 Task: Set Duration of Sprint called Sprint0000000047 in Scrum Project Project0000000016 to 2 weeks in Jira. Set Duration of Sprint called Sprint0000000048 in Scrum Project Project0000000016 to 3 weeks in Jira. Create ChildIssue0000000141 as Child Issue of Issue Issue0000000071 in Backlog  in Scrum Project Project0000000015 in Jira. Create ChildIssue0000000142 as Child Issue of Issue Issue0000000071 in Backlog  in Scrum Project Project0000000015 in Jira. Create ChildIssue0000000143 as Child Issue of Issue Issue0000000072 in Backlog  in Scrum Project Project0000000015 in Jira
Action: Mouse moved to (385, 409)
Screenshot: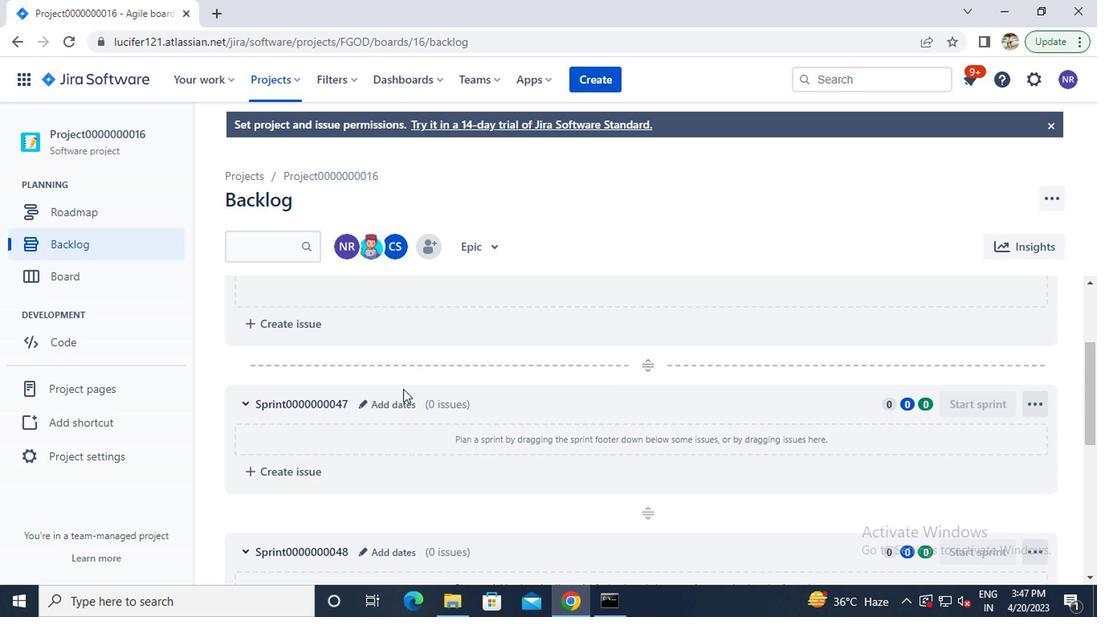 
Action: Mouse pressed left at (385, 409)
Screenshot: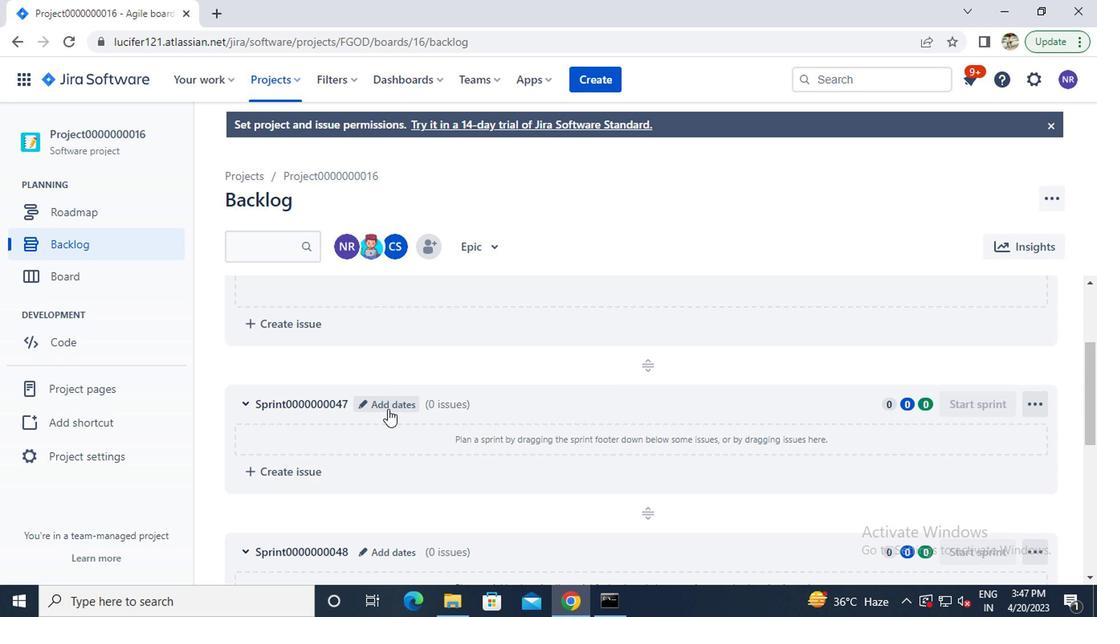 
Action: Mouse moved to (373, 262)
Screenshot: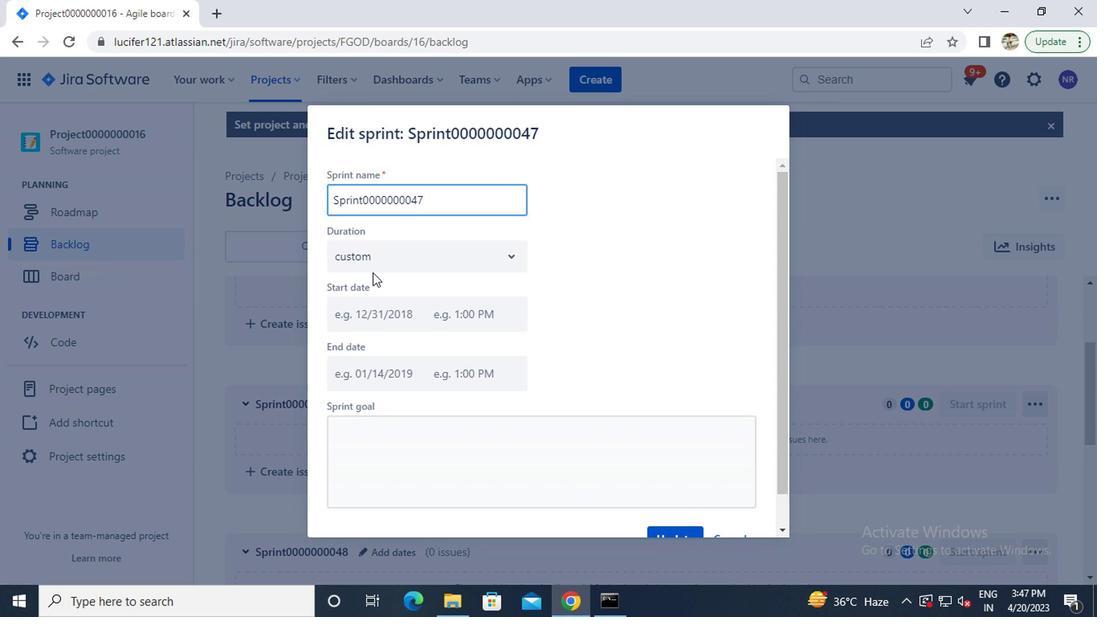 
Action: Mouse pressed left at (373, 262)
Screenshot: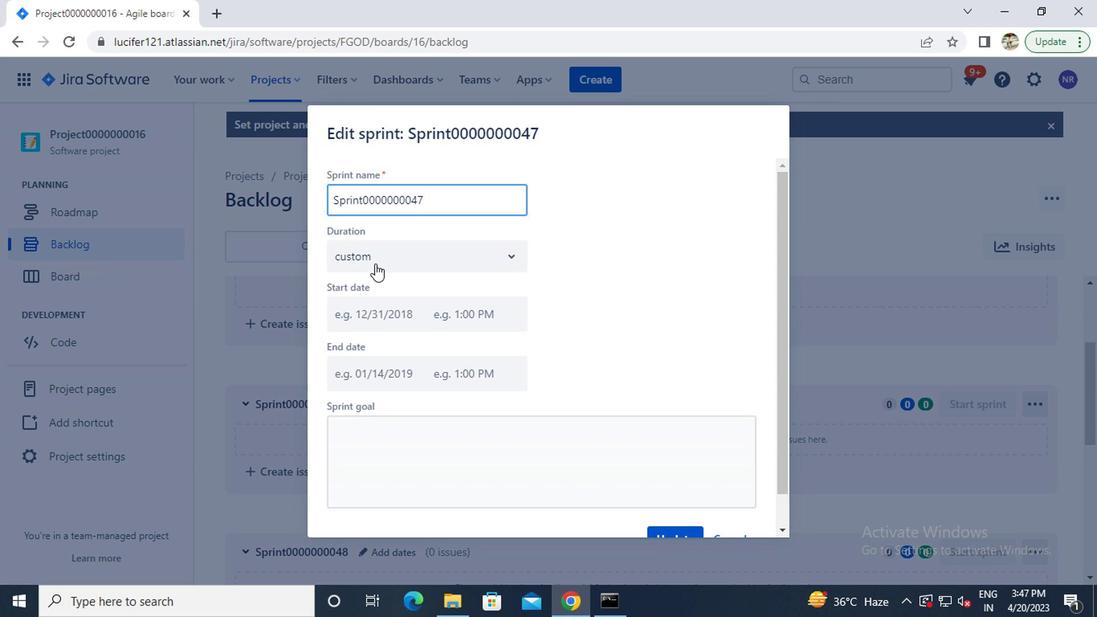 
Action: Mouse moved to (372, 318)
Screenshot: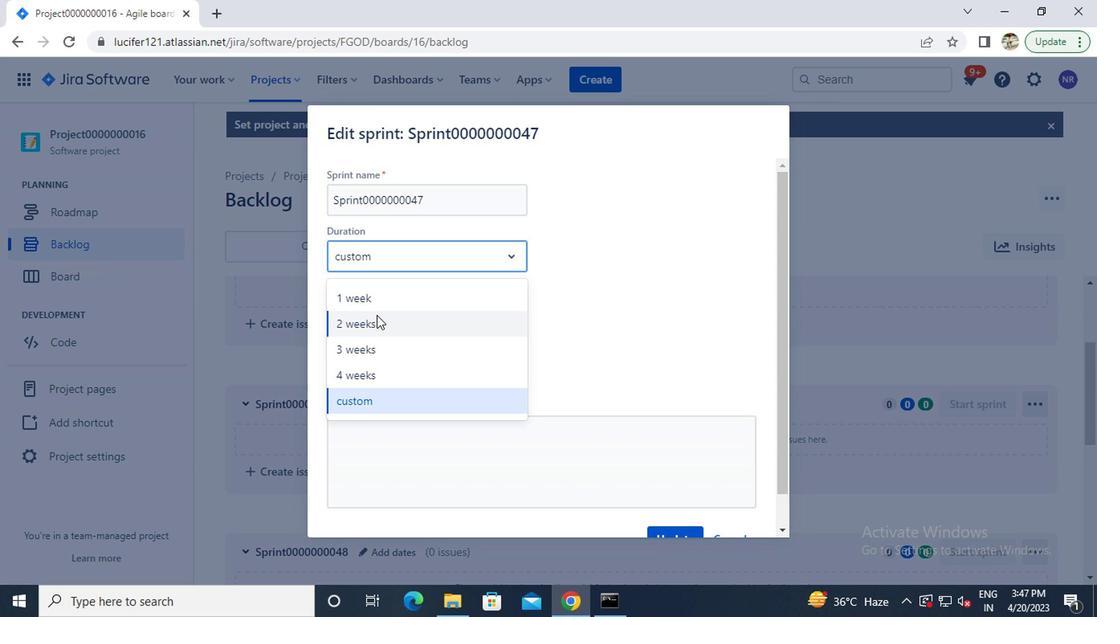 
Action: Mouse pressed left at (372, 318)
Screenshot: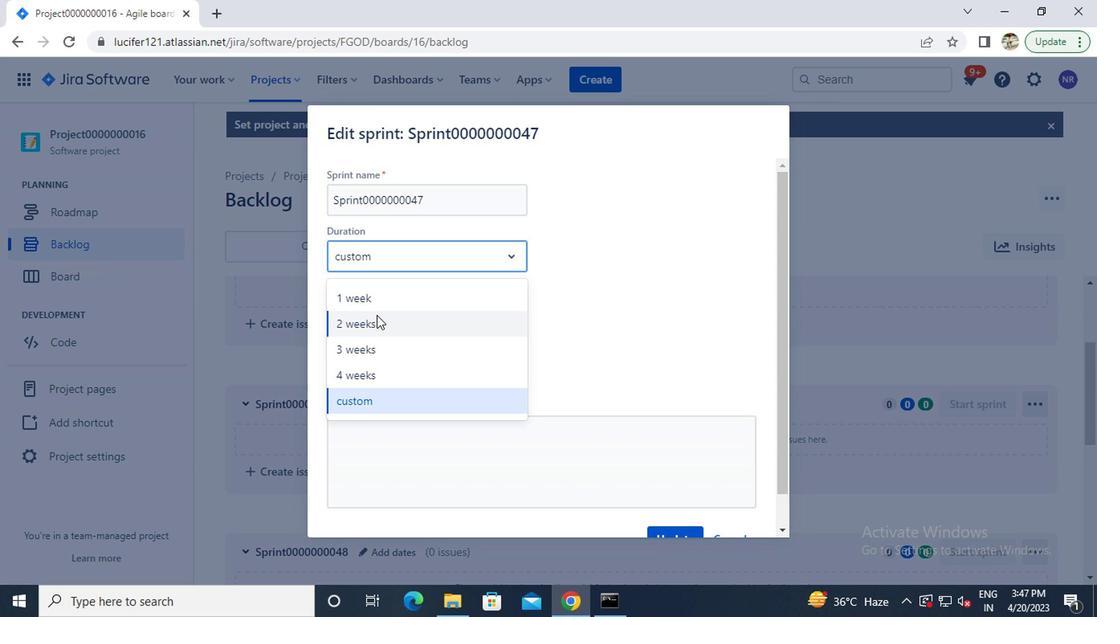 
Action: Mouse moved to (616, 388)
Screenshot: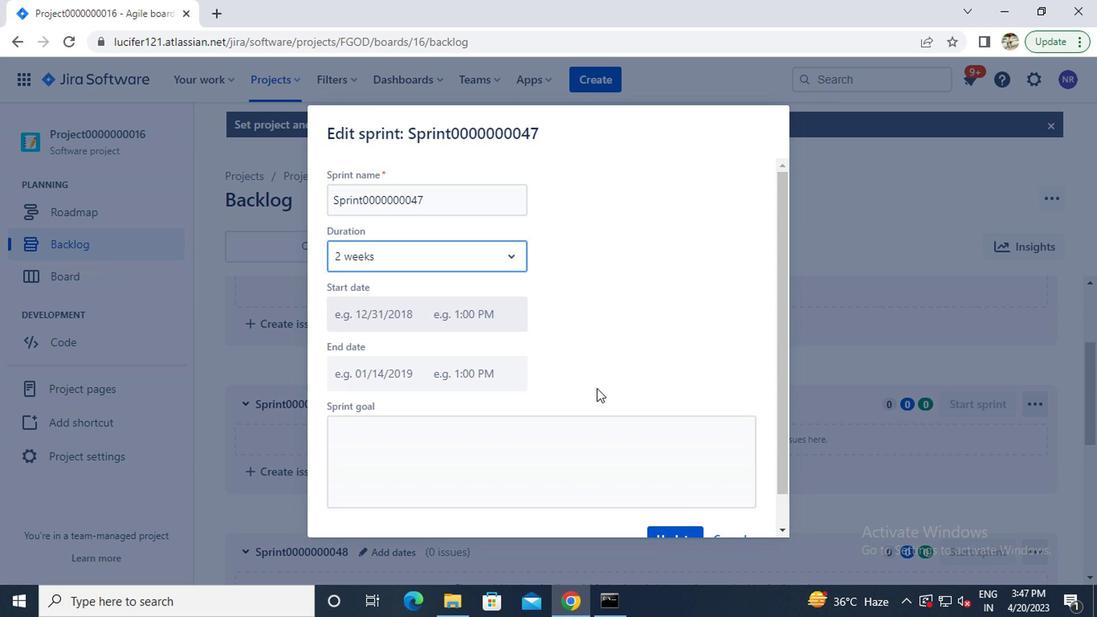 
Action: Mouse scrolled (616, 388) with delta (0, 0)
Screenshot: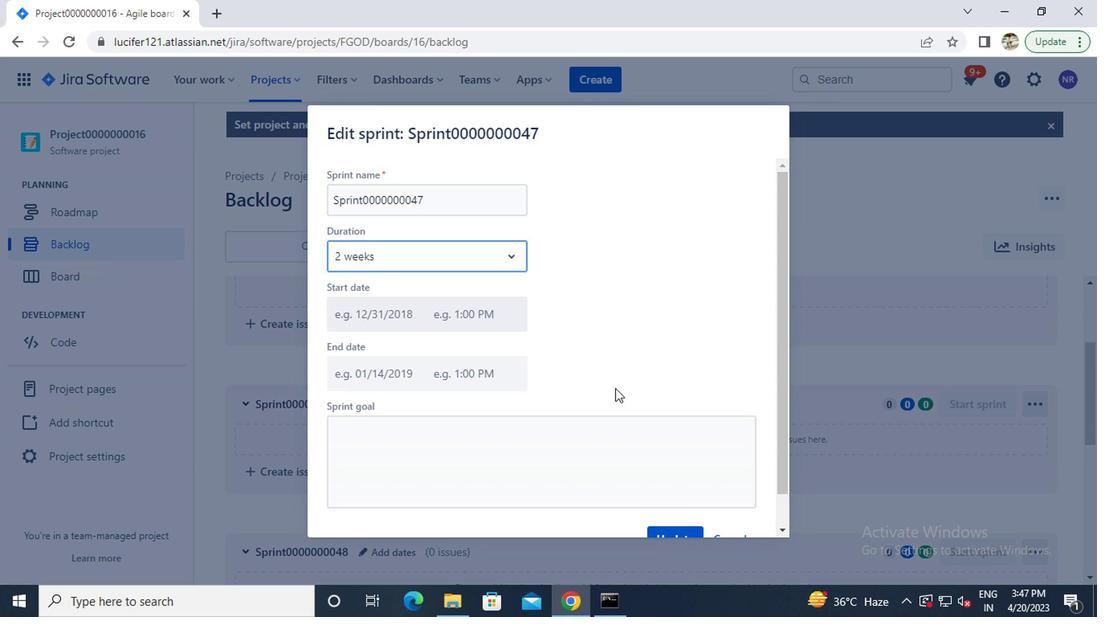 
Action: Mouse moved to (617, 388)
Screenshot: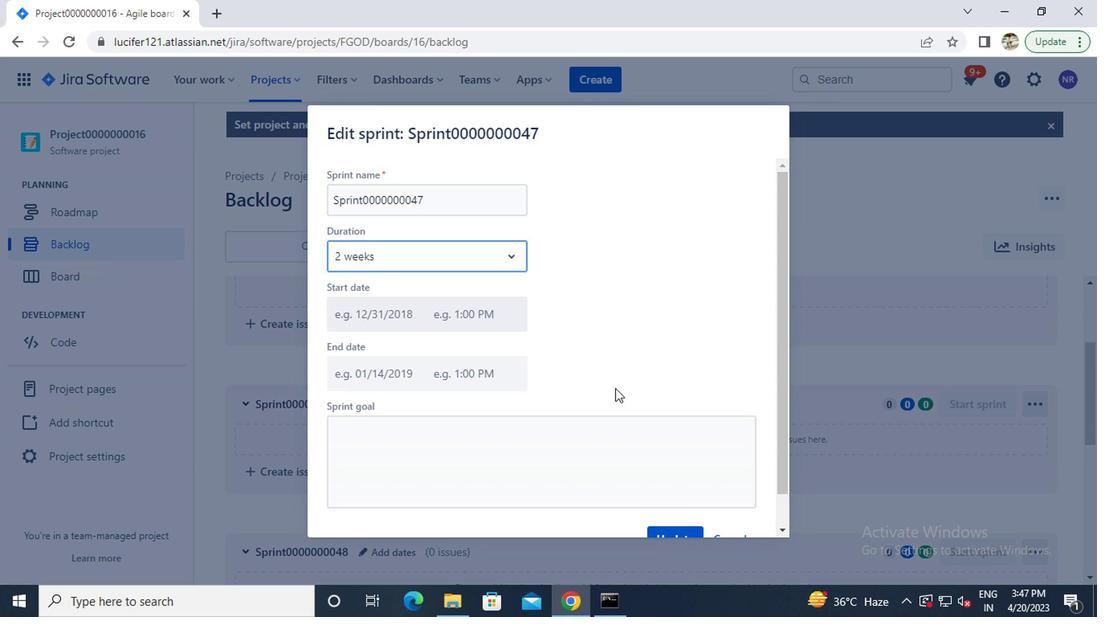 
Action: Mouse scrolled (617, 388) with delta (0, 0)
Screenshot: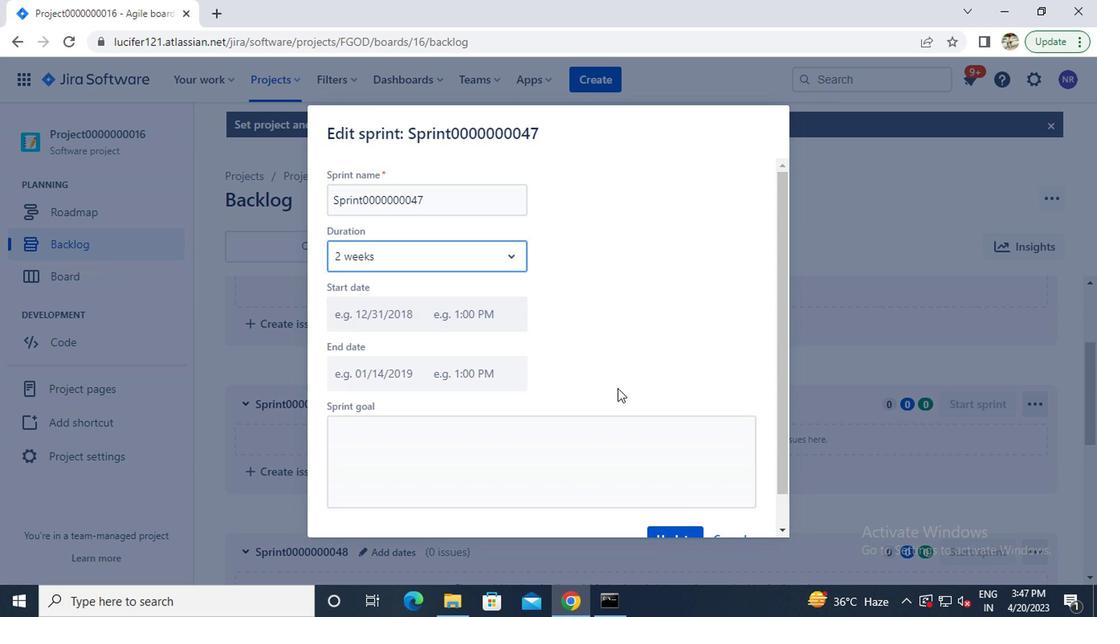 
Action: Mouse moved to (660, 502)
Screenshot: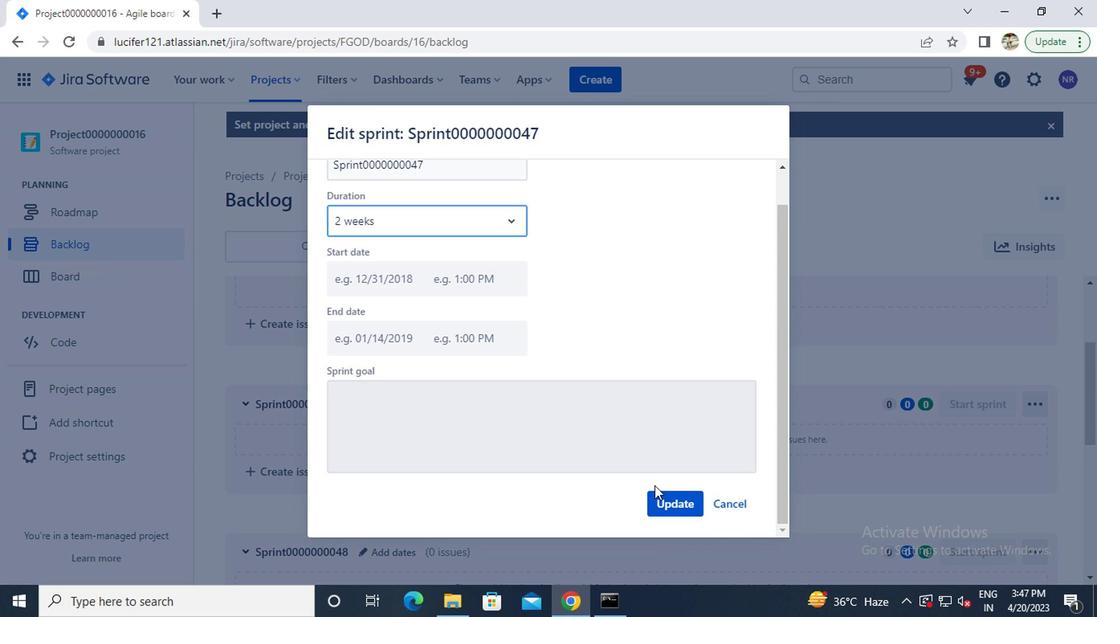 
Action: Mouse pressed left at (660, 502)
Screenshot: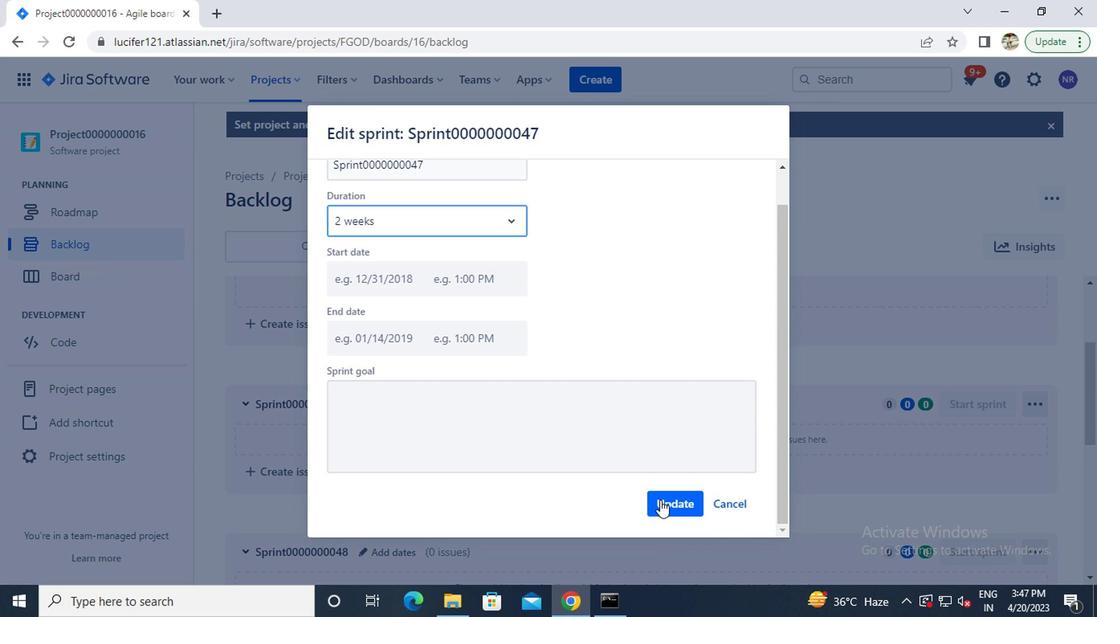 
Action: Mouse moved to (588, 485)
Screenshot: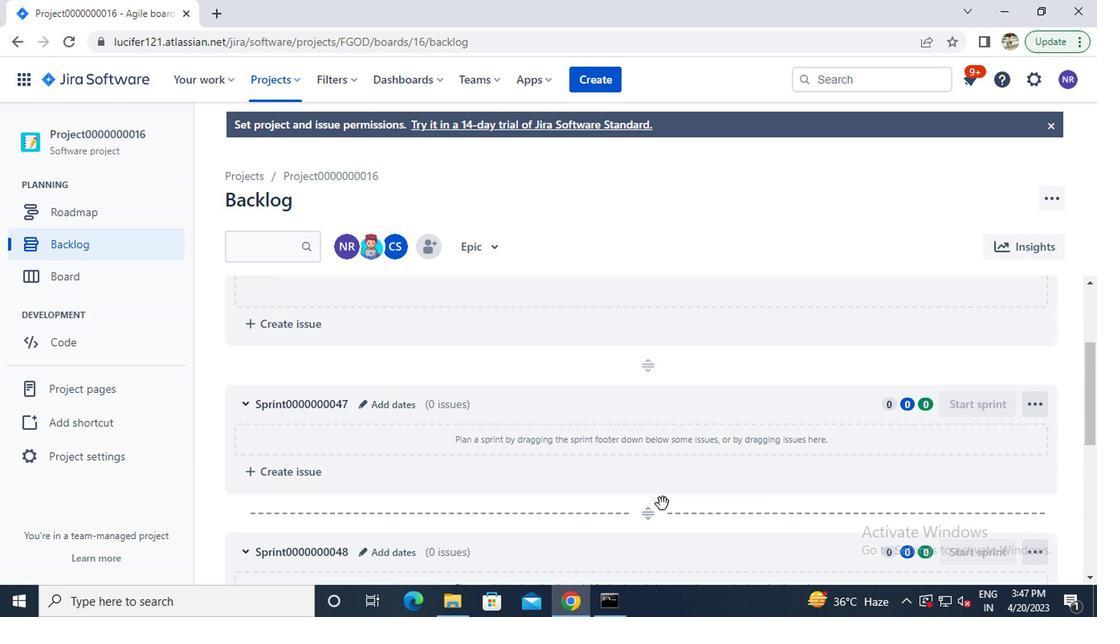 
Action: Mouse scrolled (588, 485) with delta (0, 0)
Screenshot: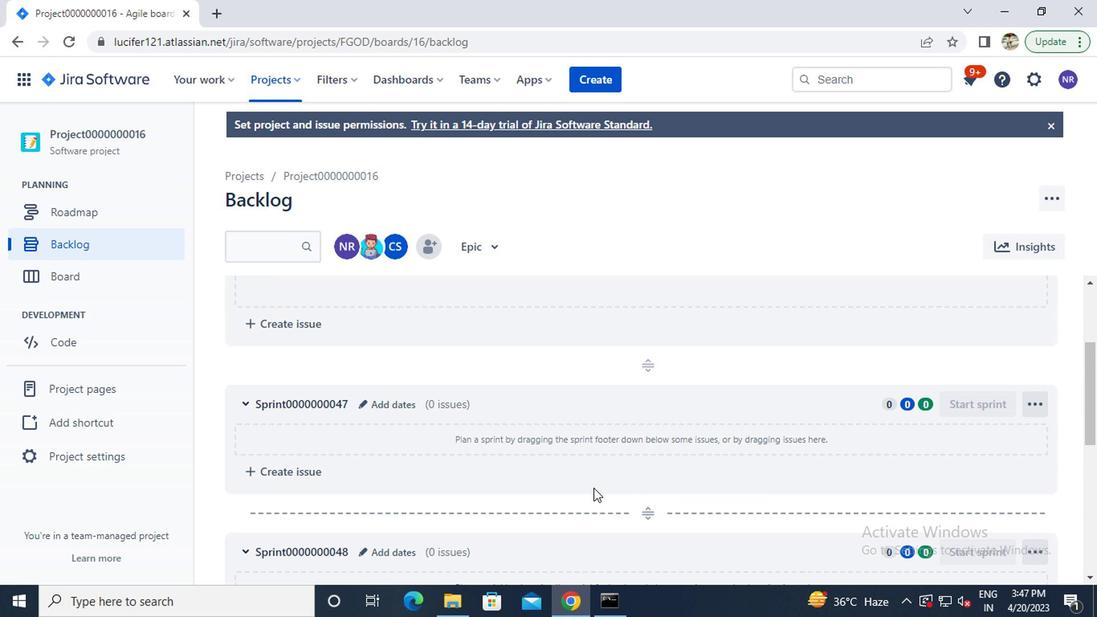 
Action: Mouse scrolled (588, 485) with delta (0, 0)
Screenshot: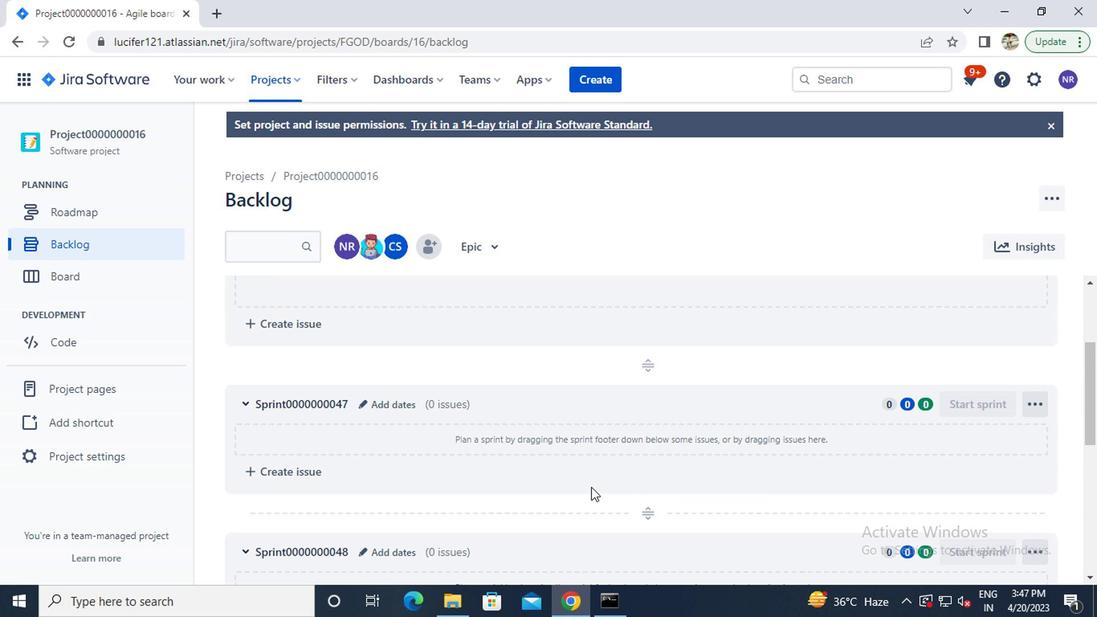 
Action: Mouse moved to (382, 394)
Screenshot: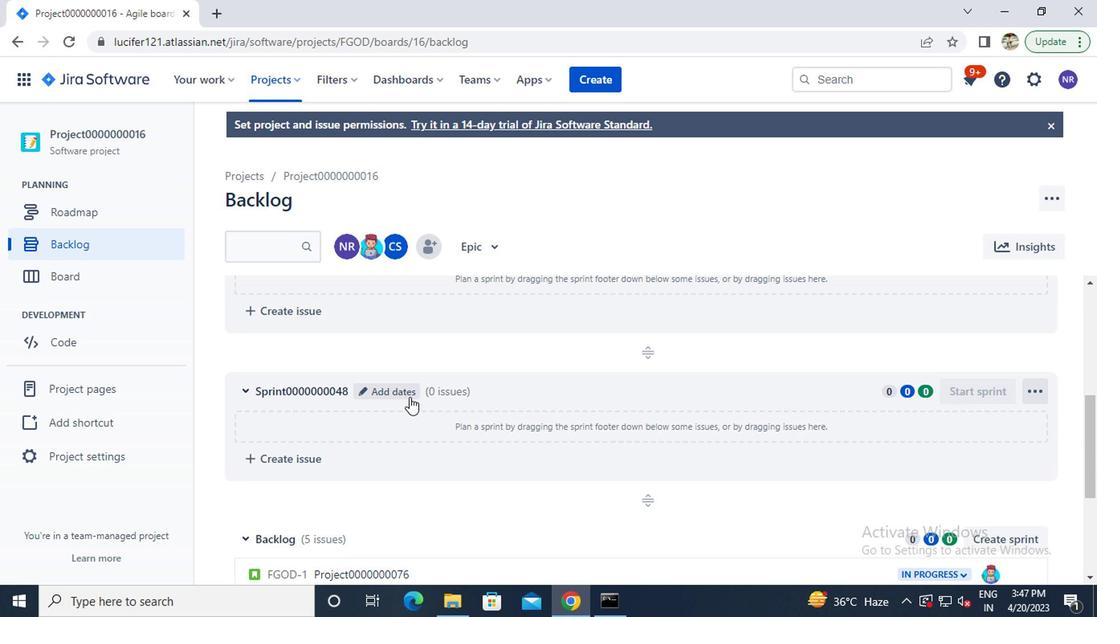 
Action: Mouse pressed left at (382, 394)
Screenshot: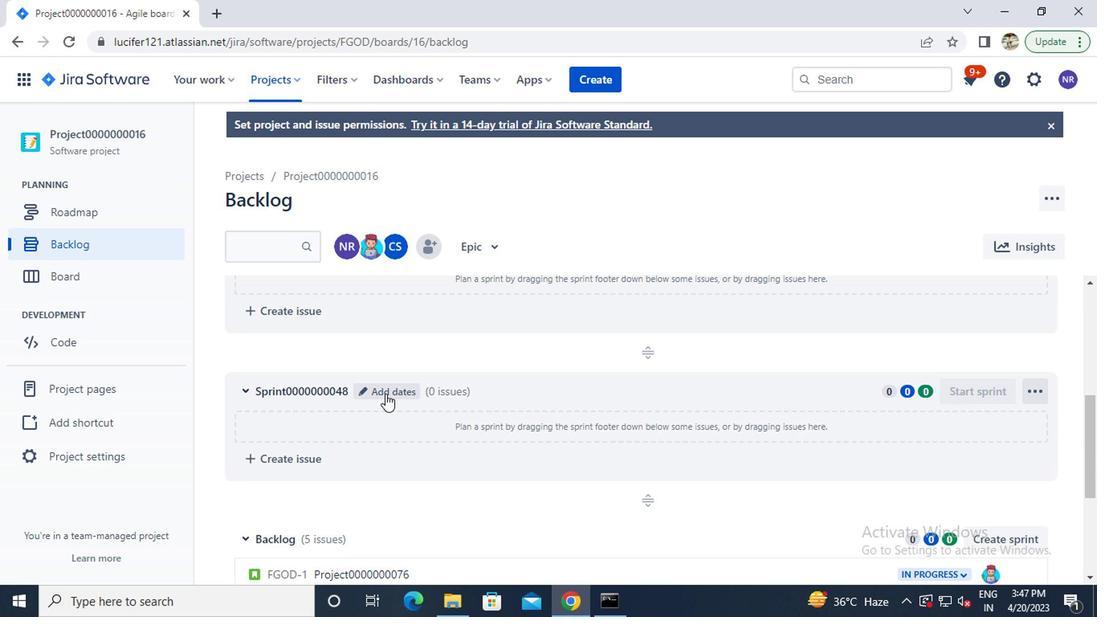 
Action: Mouse moved to (391, 256)
Screenshot: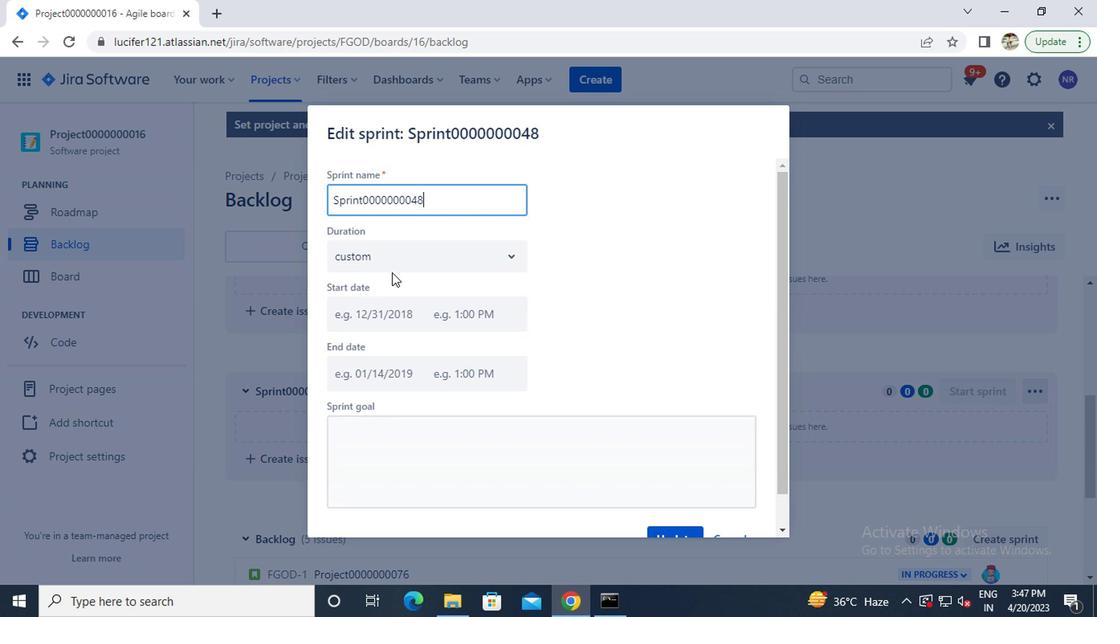 
Action: Mouse pressed left at (391, 256)
Screenshot: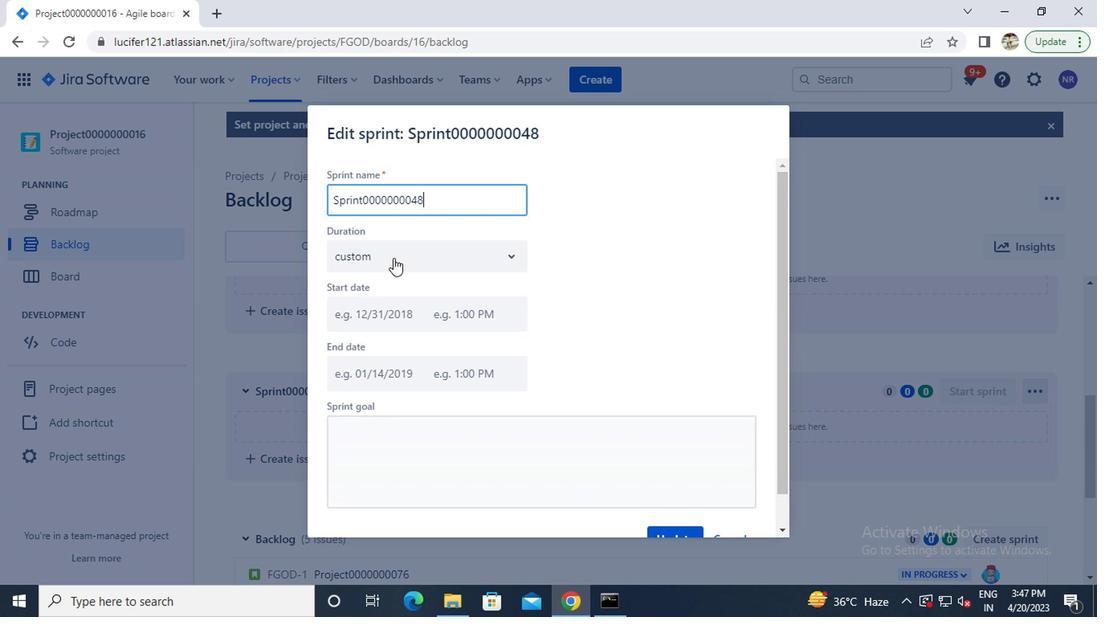 
Action: Mouse moved to (365, 350)
Screenshot: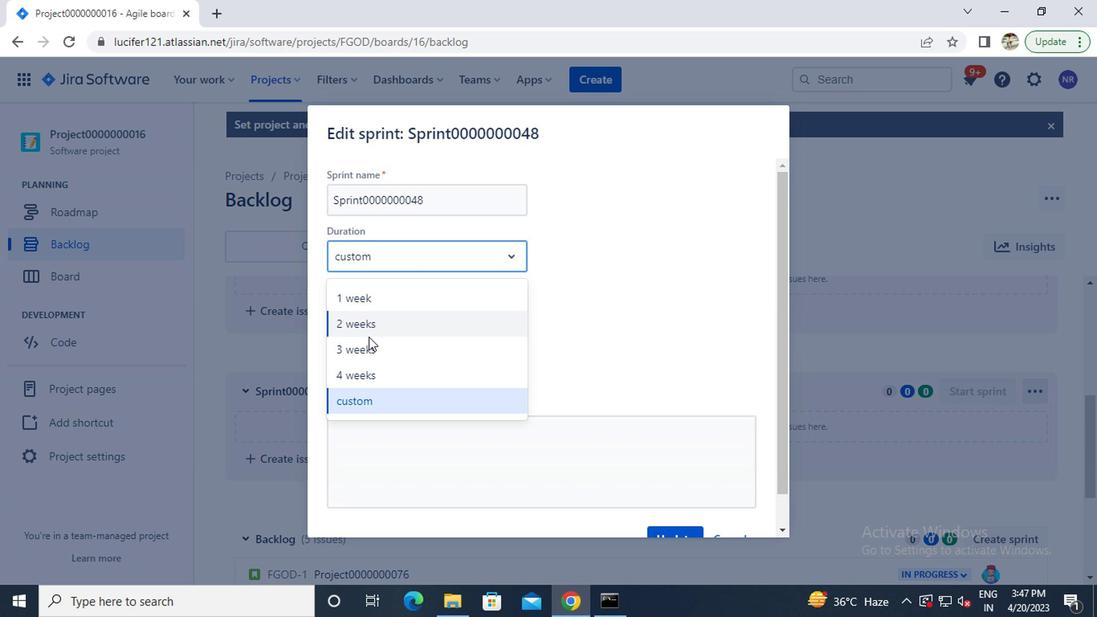 
Action: Mouse pressed left at (365, 350)
Screenshot: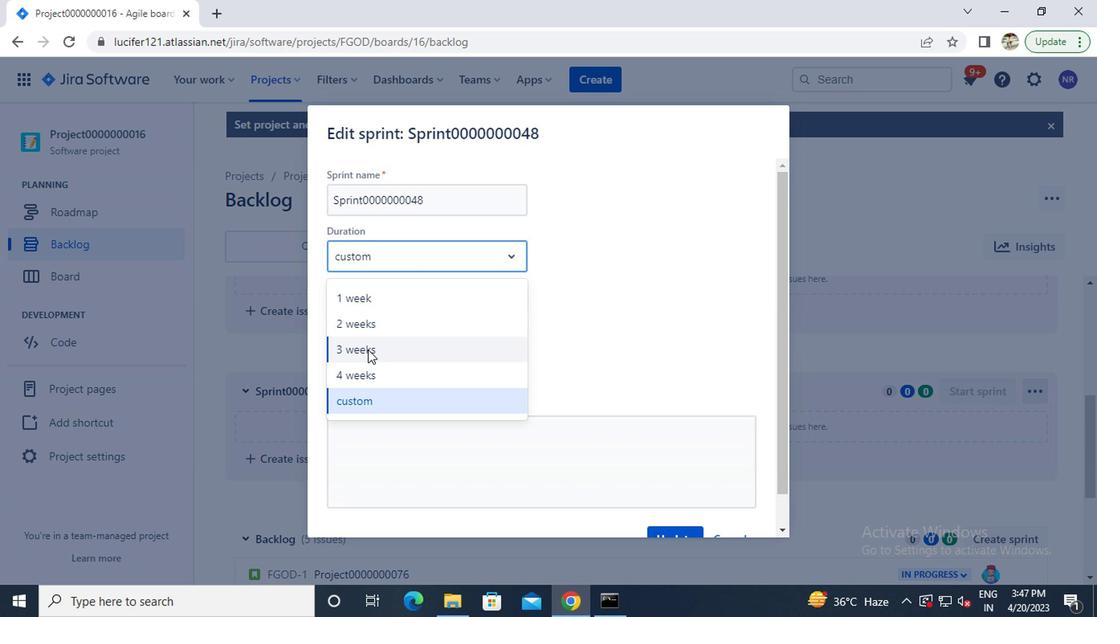 
Action: Mouse moved to (725, 377)
Screenshot: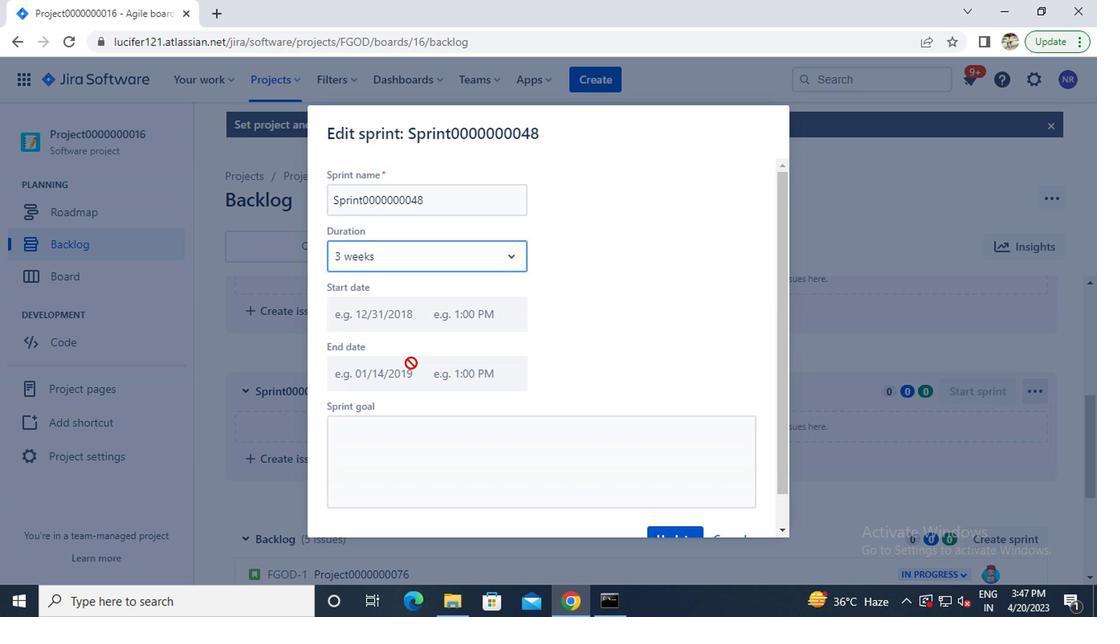 
Action: Mouse scrolled (725, 376) with delta (0, -1)
Screenshot: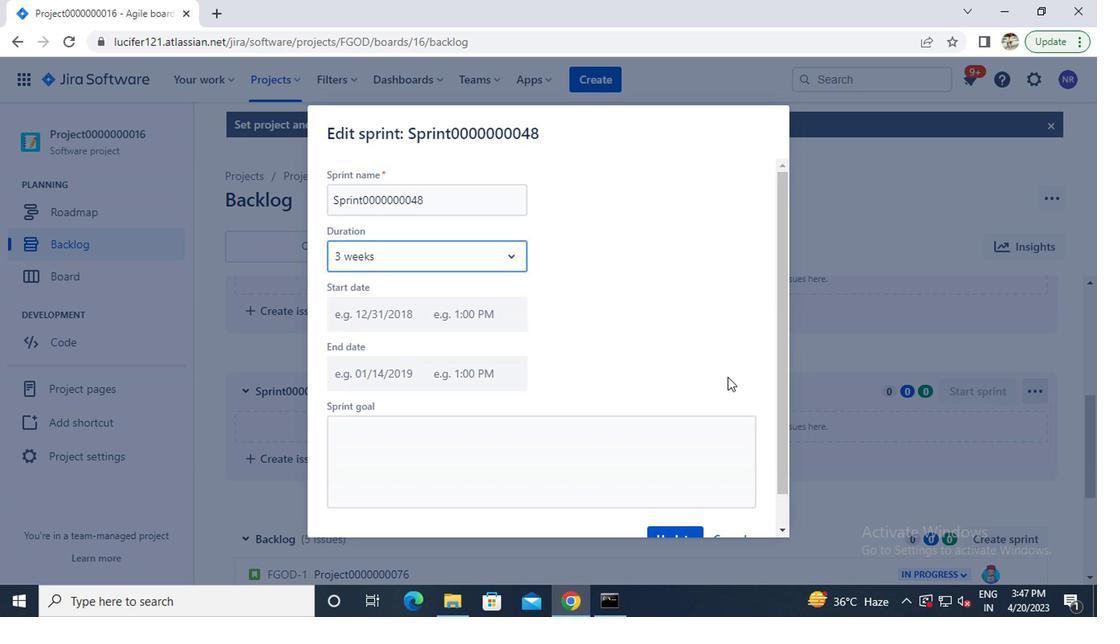 
Action: Mouse scrolled (725, 376) with delta (0, -1)
Screenshot: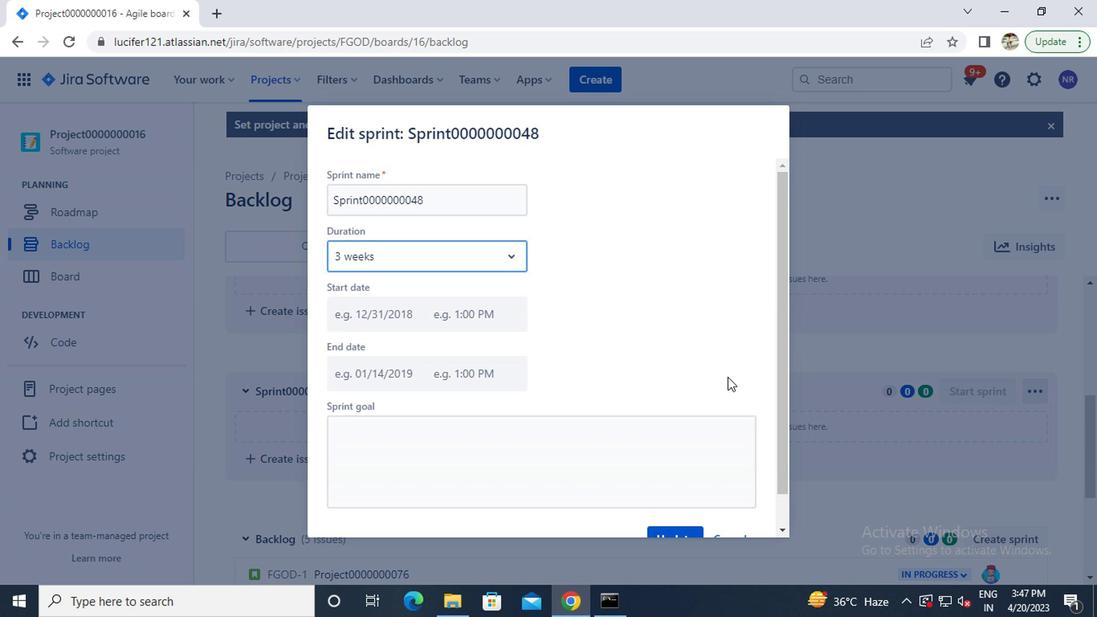 
Action: Mouse moved to (683, 496)
Screenshot: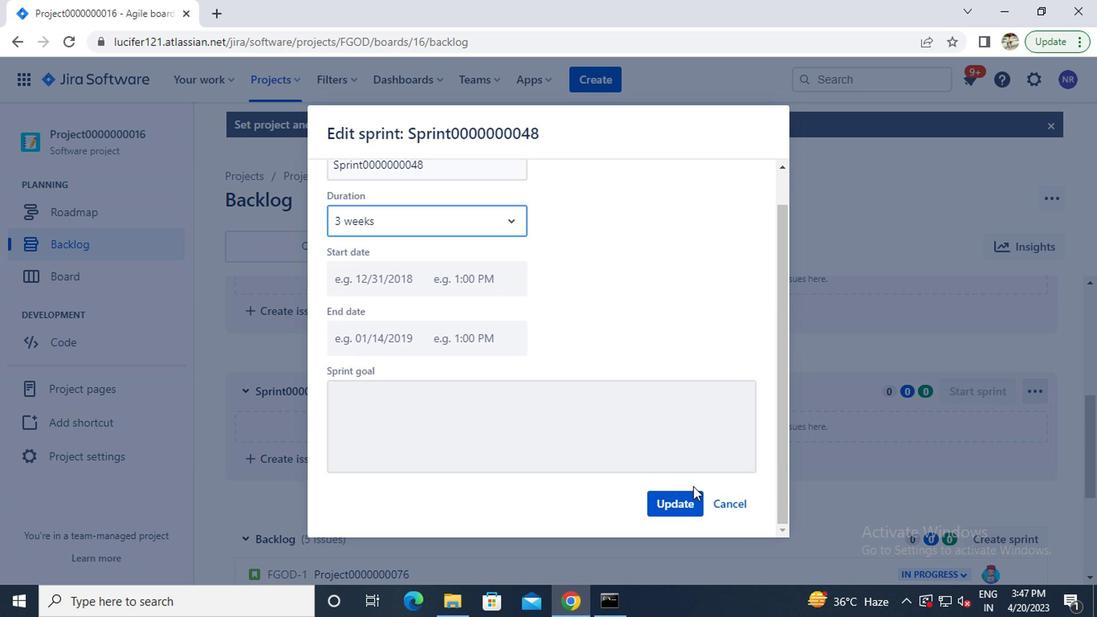 
Action: Mouse pressed left at (683, 496)
Screenshot: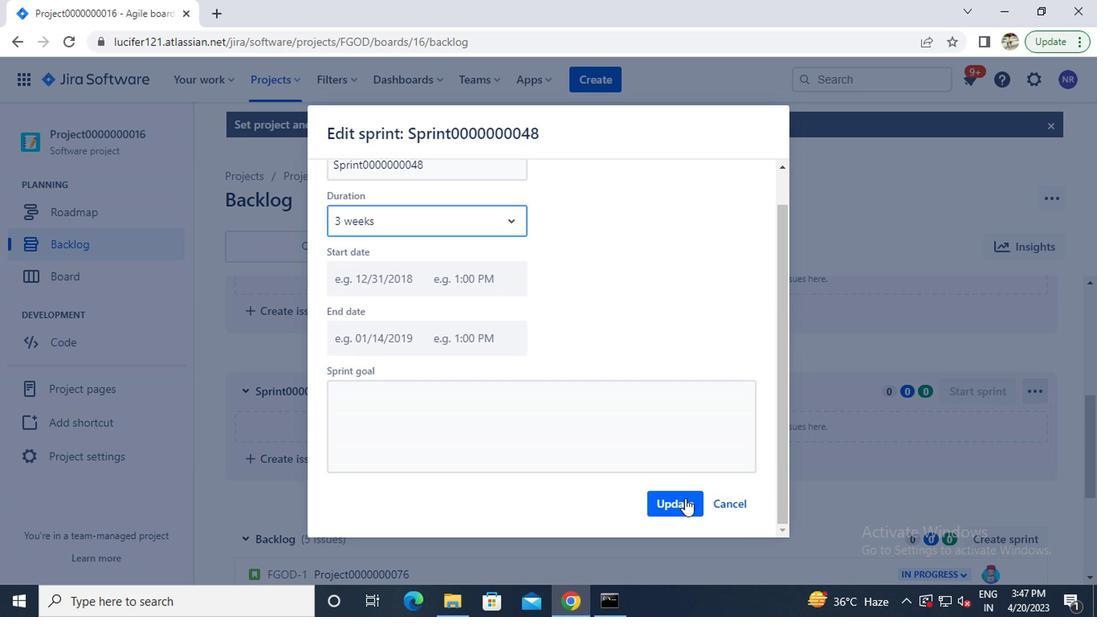 
Action: Mouse moved to (270, 77)
Screenshot: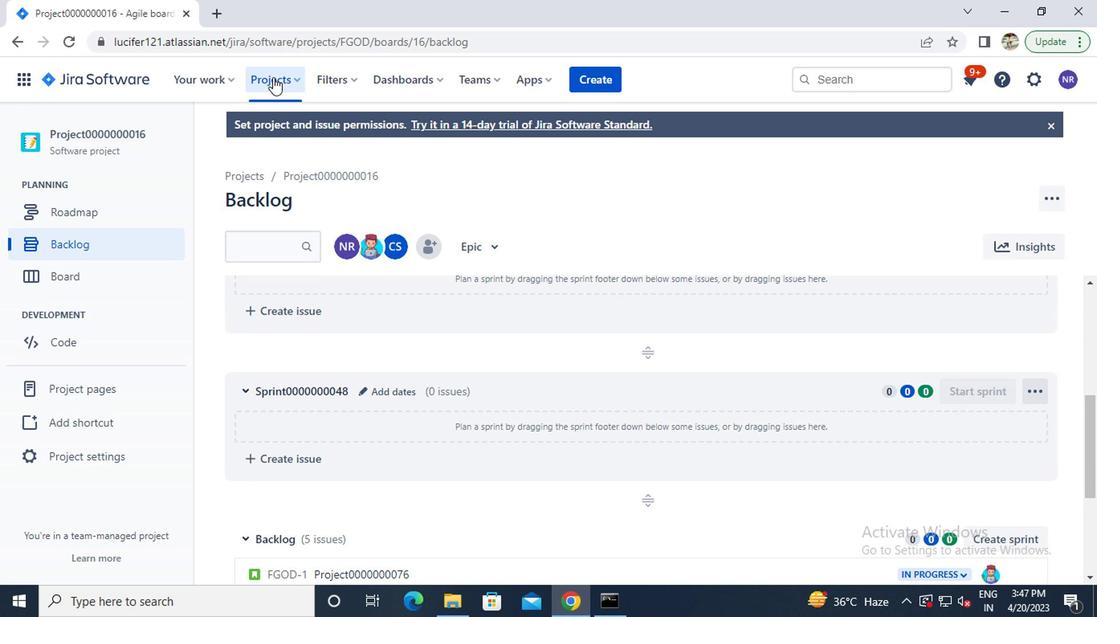 
Action: Mouse pressed left at (270, 77)
Screenshot: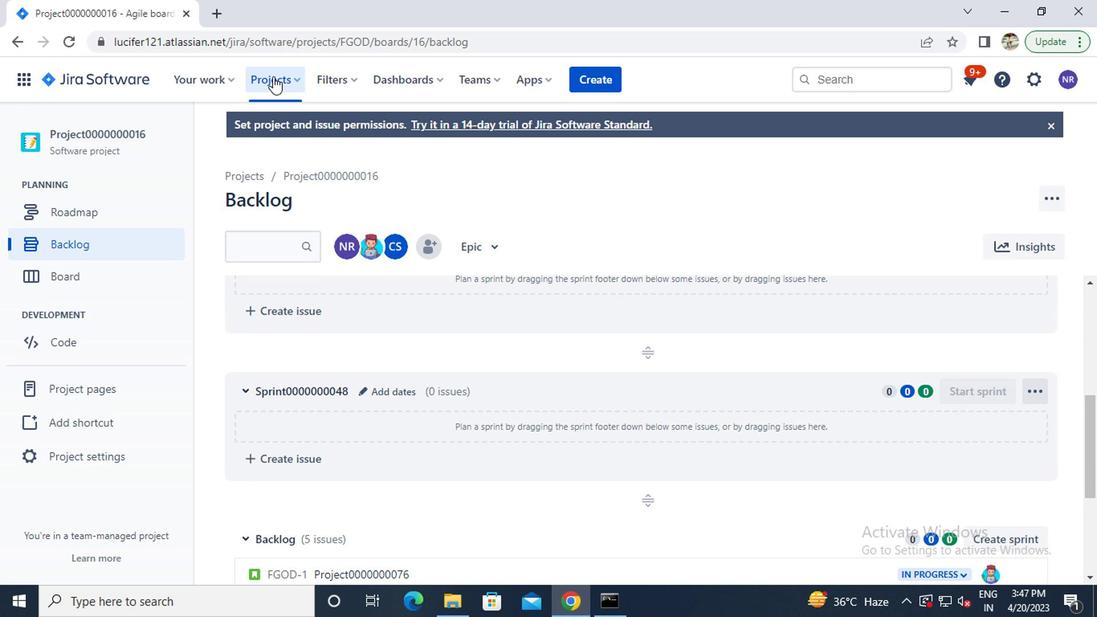 
Action: Mouse moved to (316, 204)
Screenshot: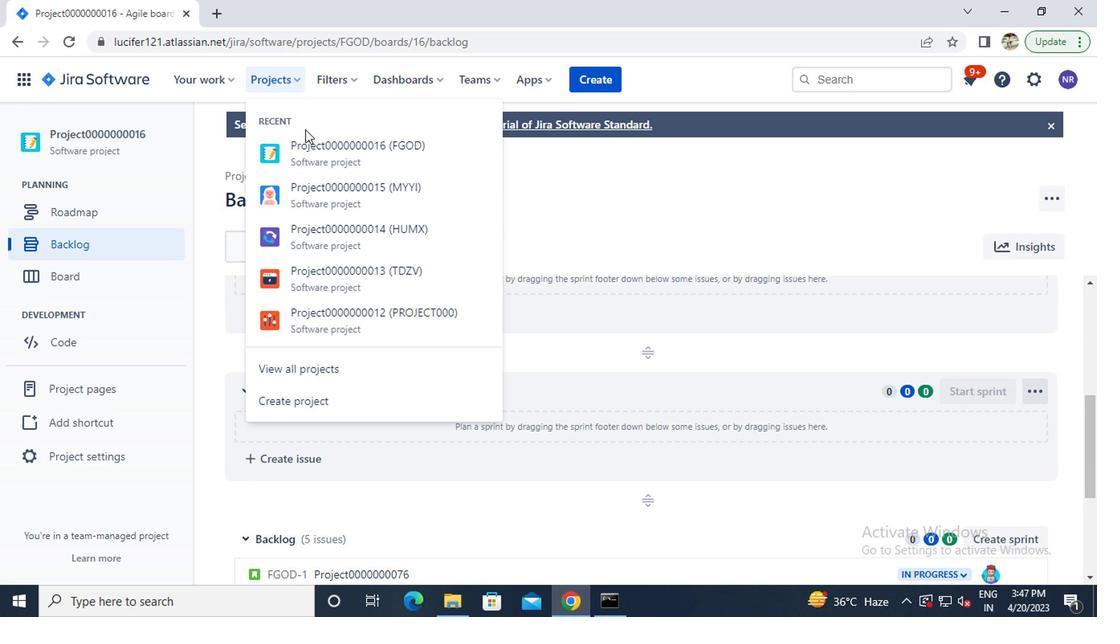 
Action: Mouse pressed left at (316, 204)
Screenshot: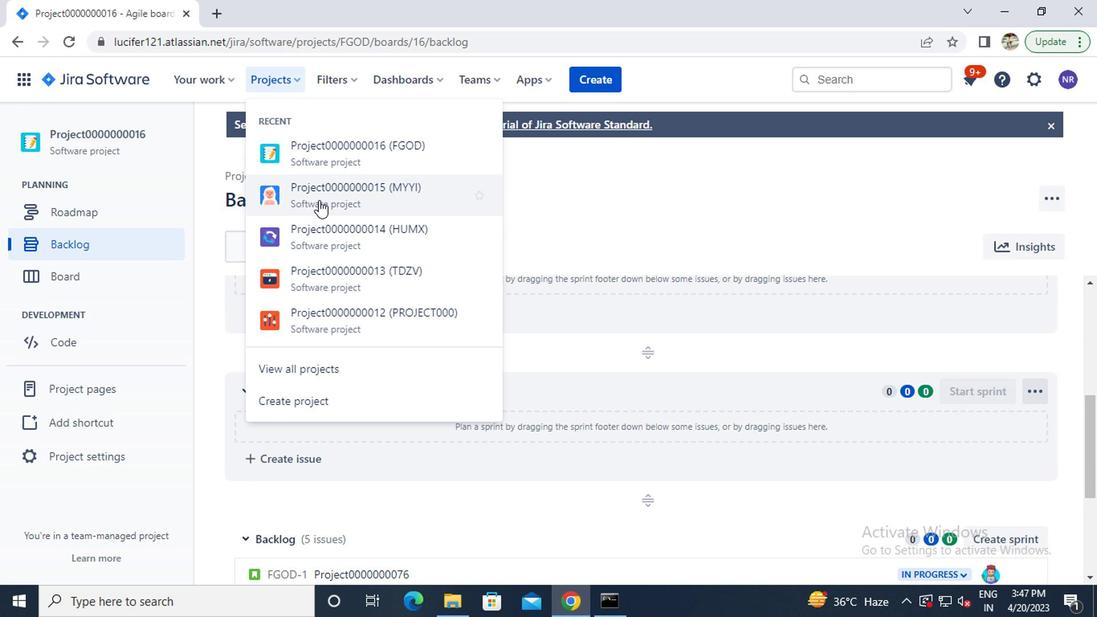 
Action: Mouse moved to (42, 243)
Screenshot: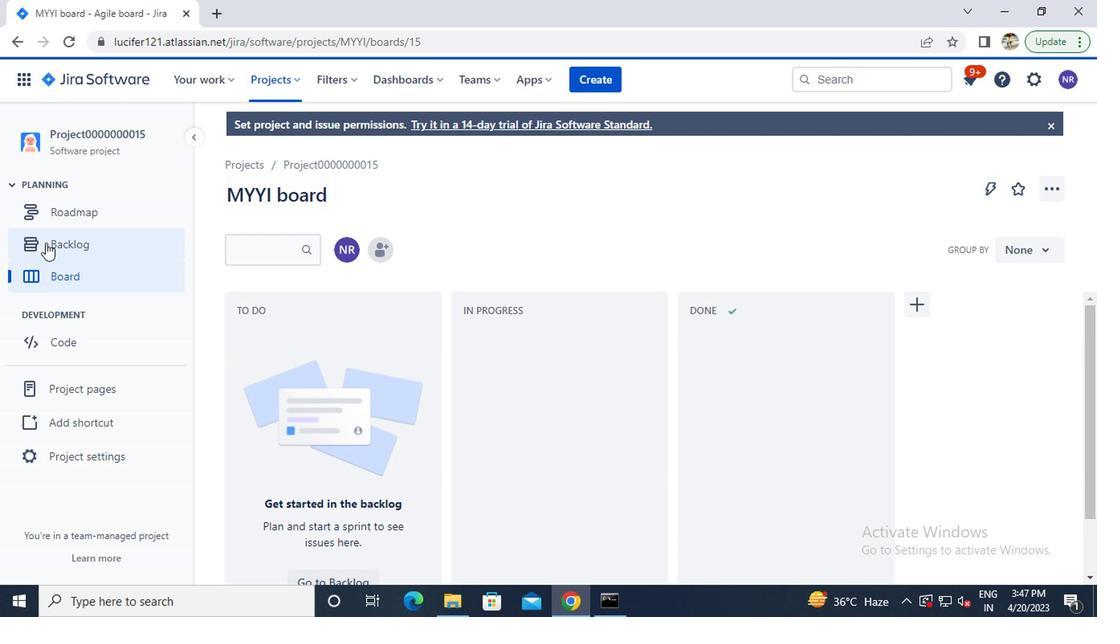 
Action: Mouse pressed left at (42, 243)
Screenshot: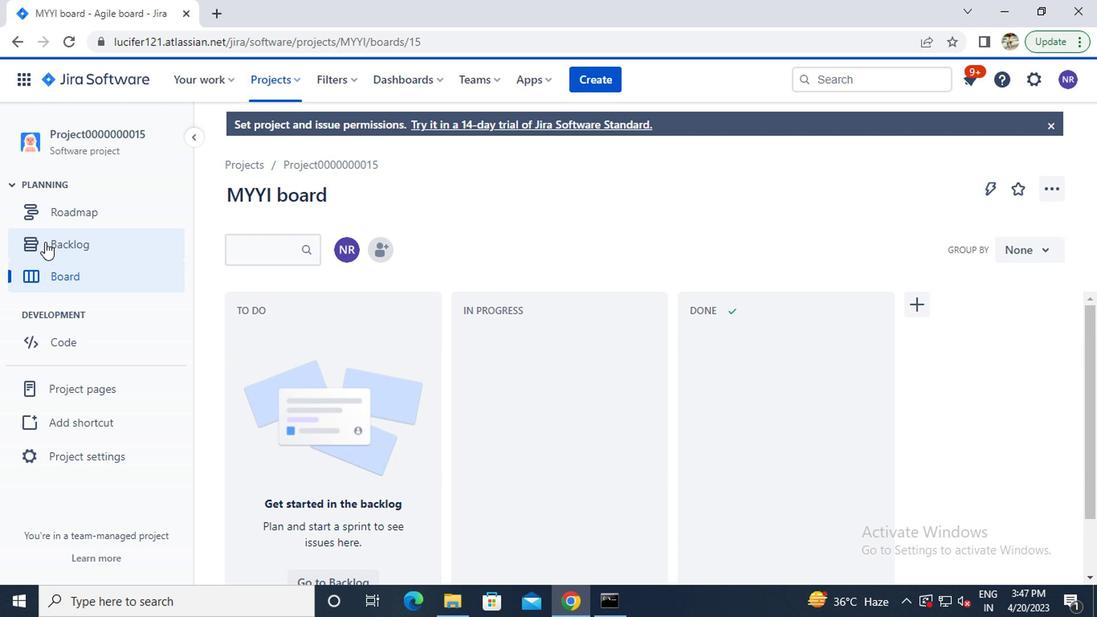 
Action: Mouse moved to (346, 333)
Screenshot: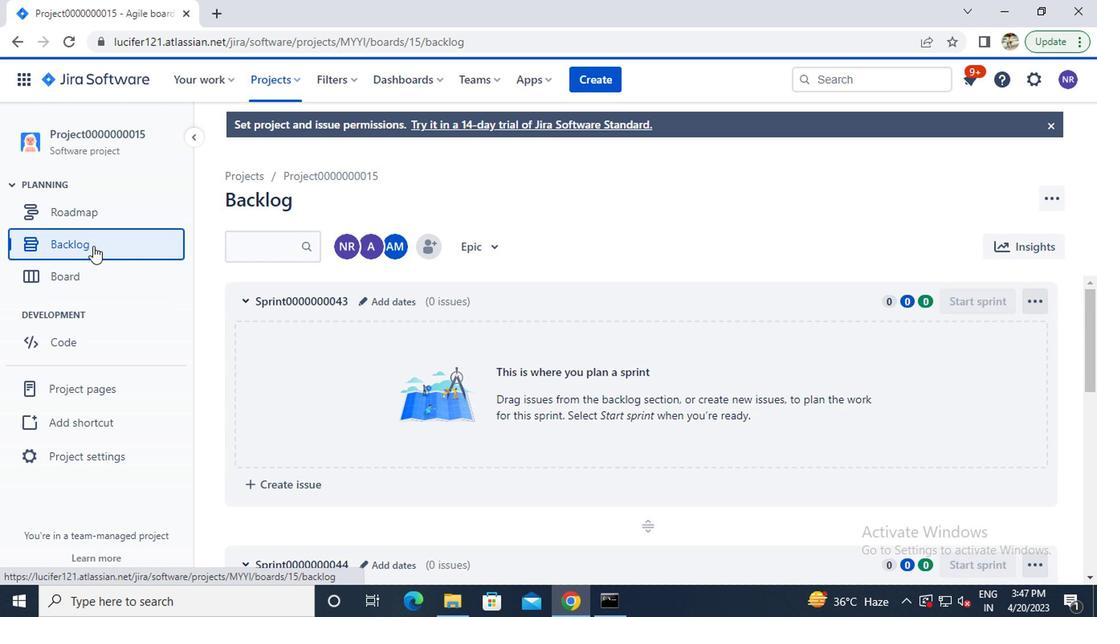 
Action: Mouse scrolled (346, 332) with delta (0, 0)
Screenshot: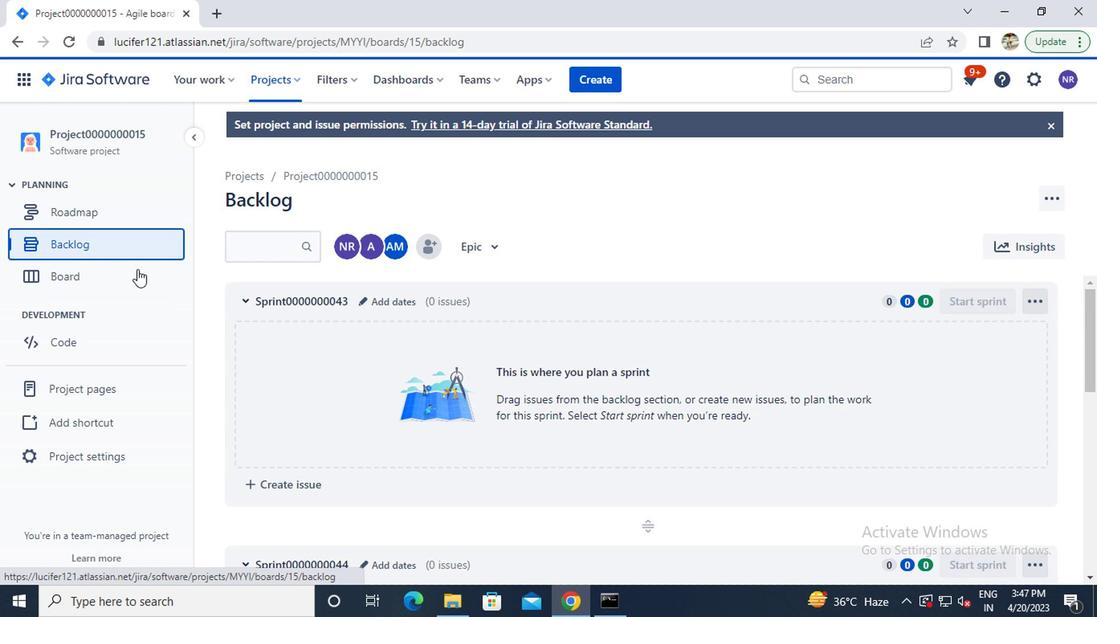 
Action: Mouse scrolled (346, 332) with delta (0, 0)
Screenshot: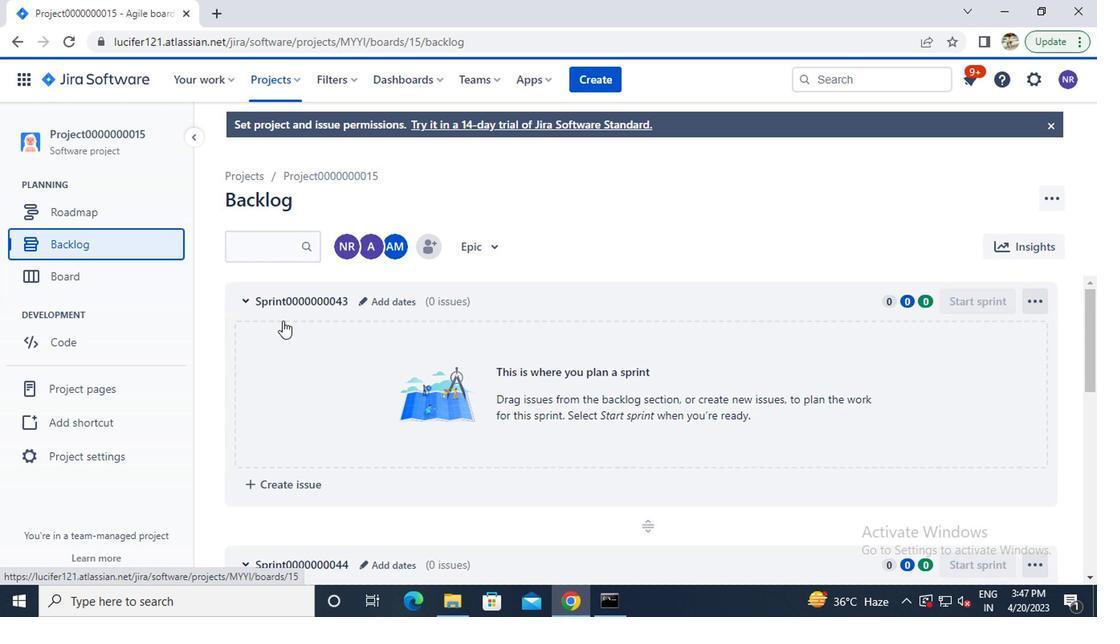 
Action: Mouse moved to (348, 333)
Screenshot: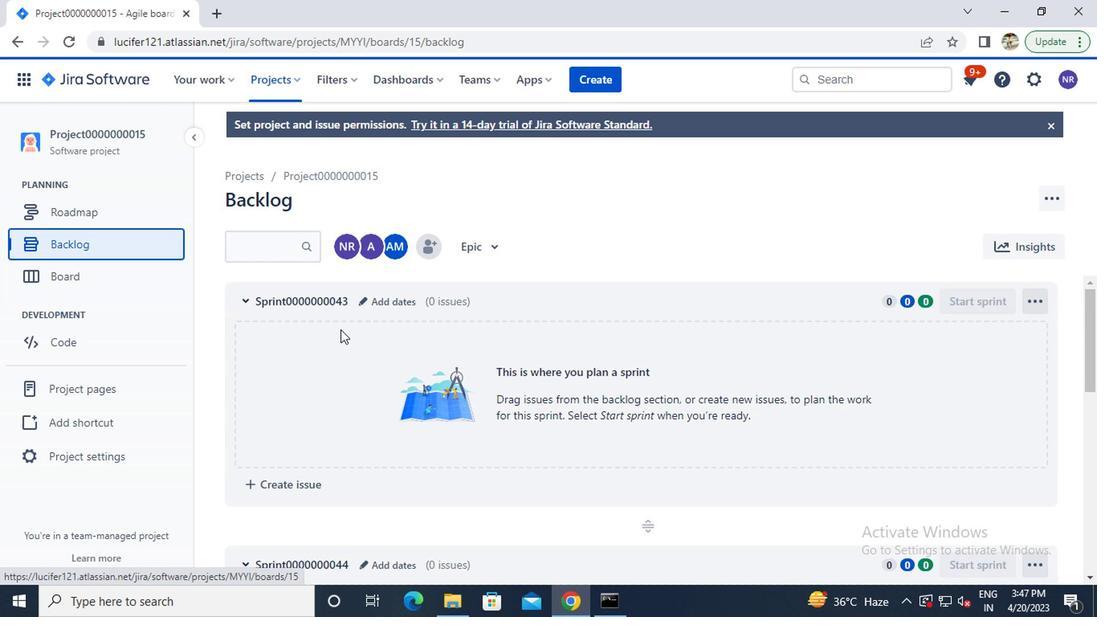 
Action: Mouse scrolled (348, 332) with delta (0, 0)
Screenshot: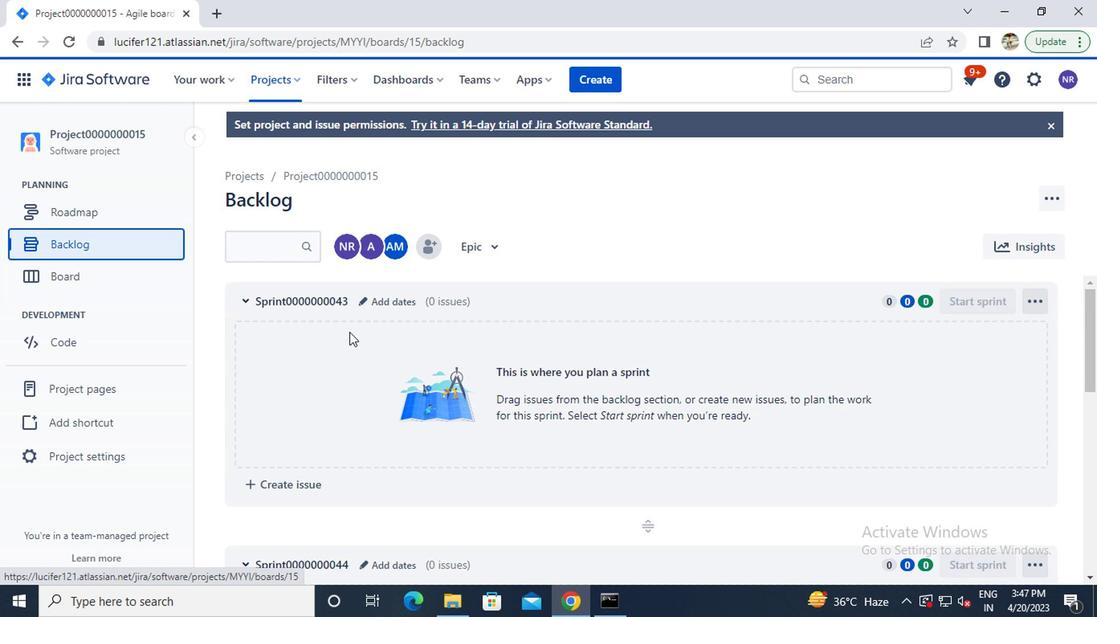 
Action: Mouse scrolled (348, 332) with delta (0, 0)
Screenshot: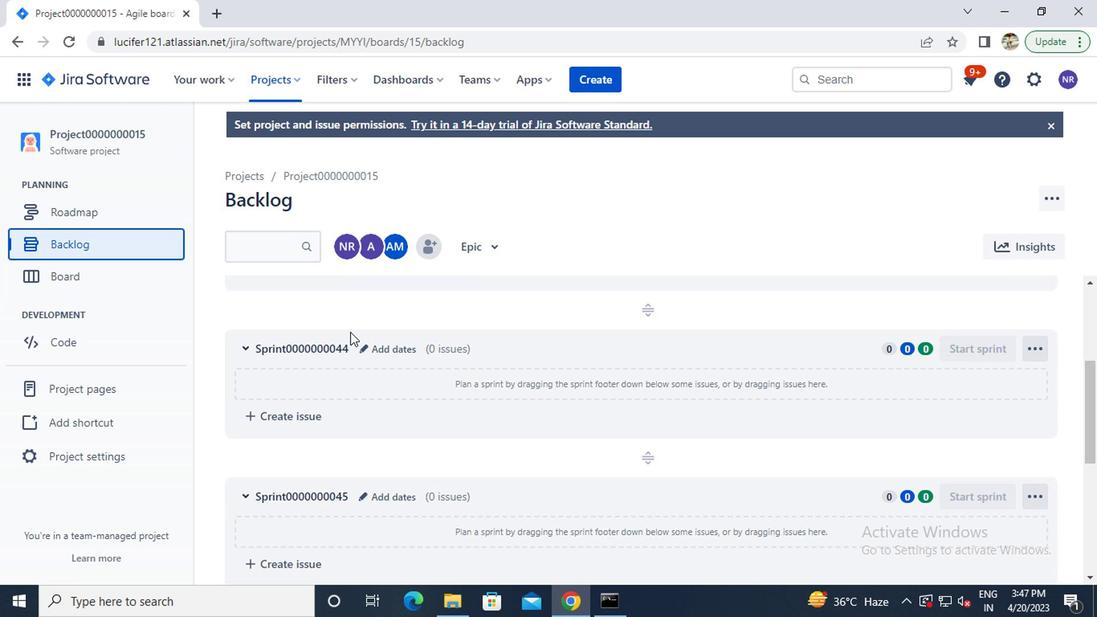 
Action: Mouse scrolled (348, 332) with delta (0, 0)
Screenshot: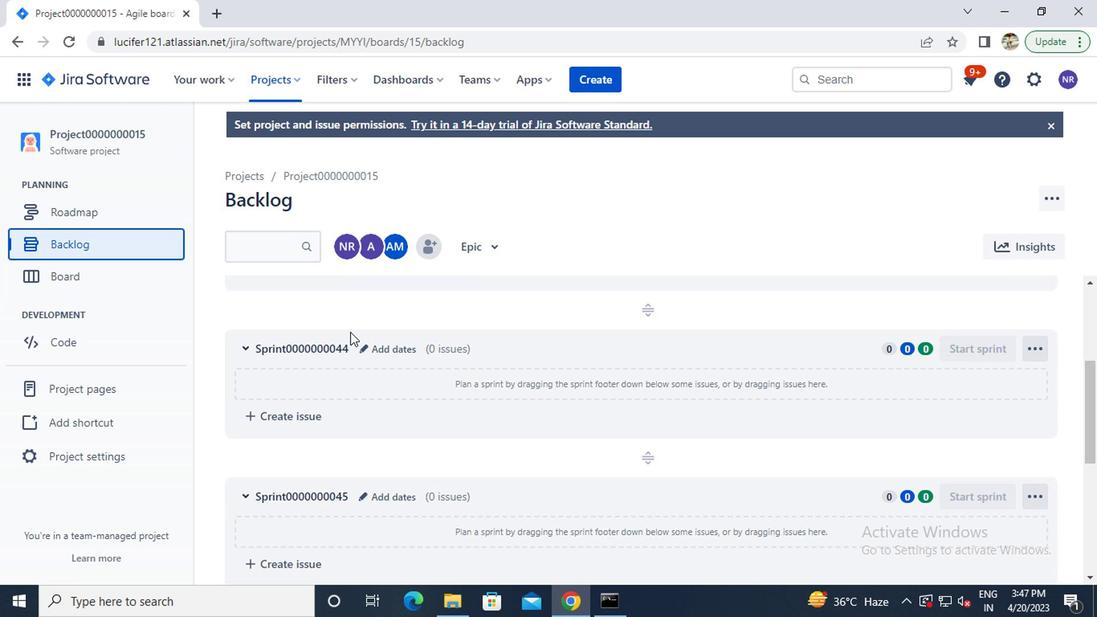 
Action: Mouse moved to (346, 334)
Screenshot: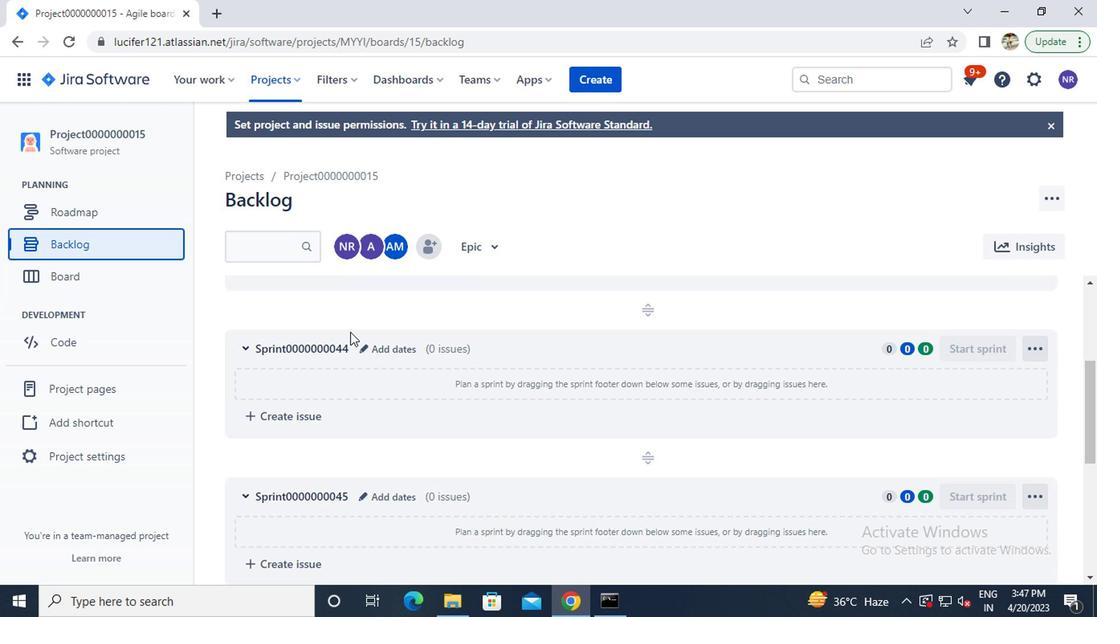 
Action: Mouse scrolled (346, 333) with delta (0, -1)
Screenshot: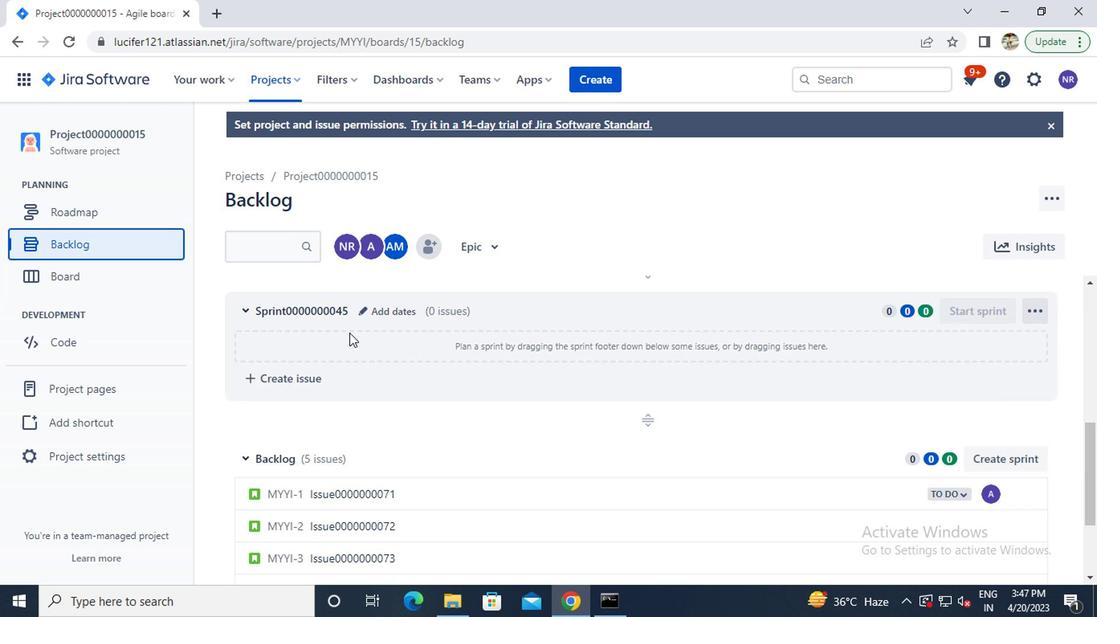 
Action: Mouse moved to (343, 405)
Screenshot: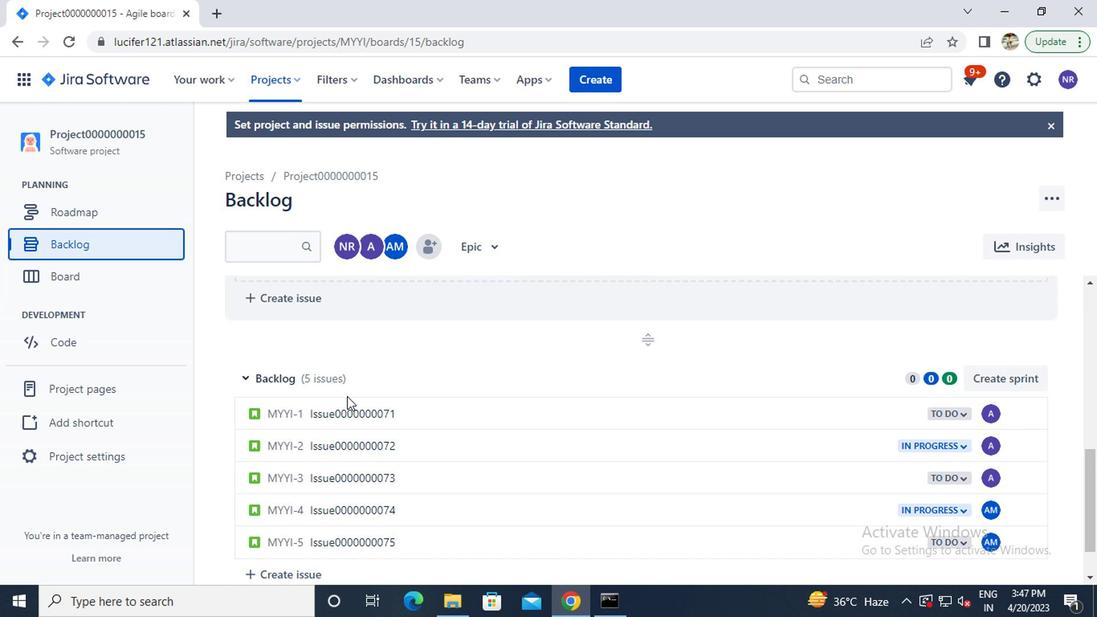 
Action: Mouse pressed left at (343, 405)
Screenshot: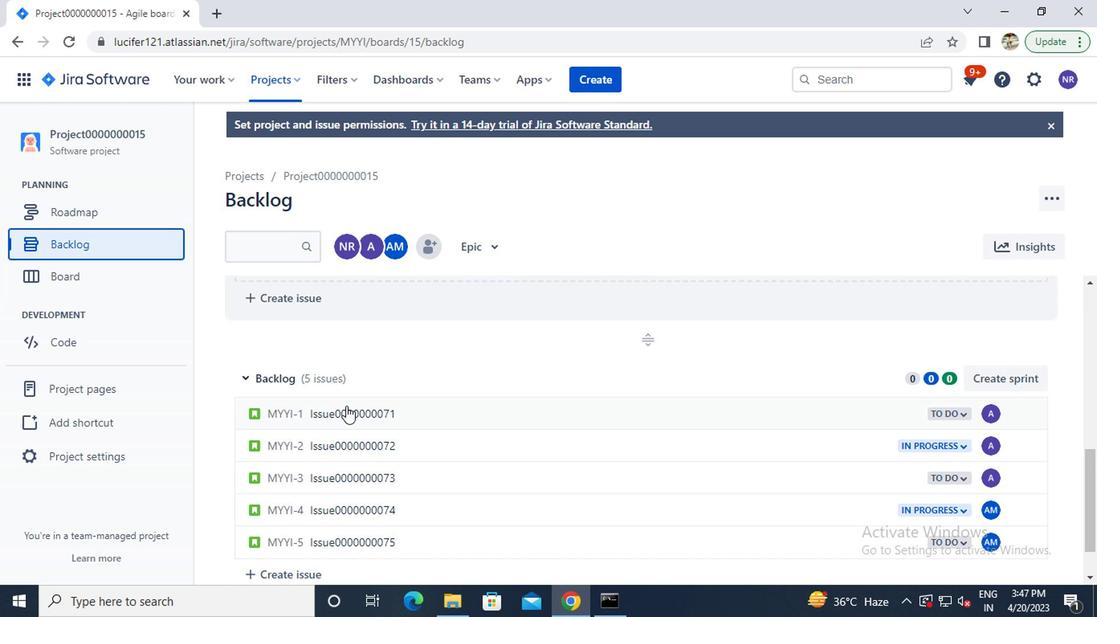 
Action: Mouse moved to (806, 369)
Screenshot: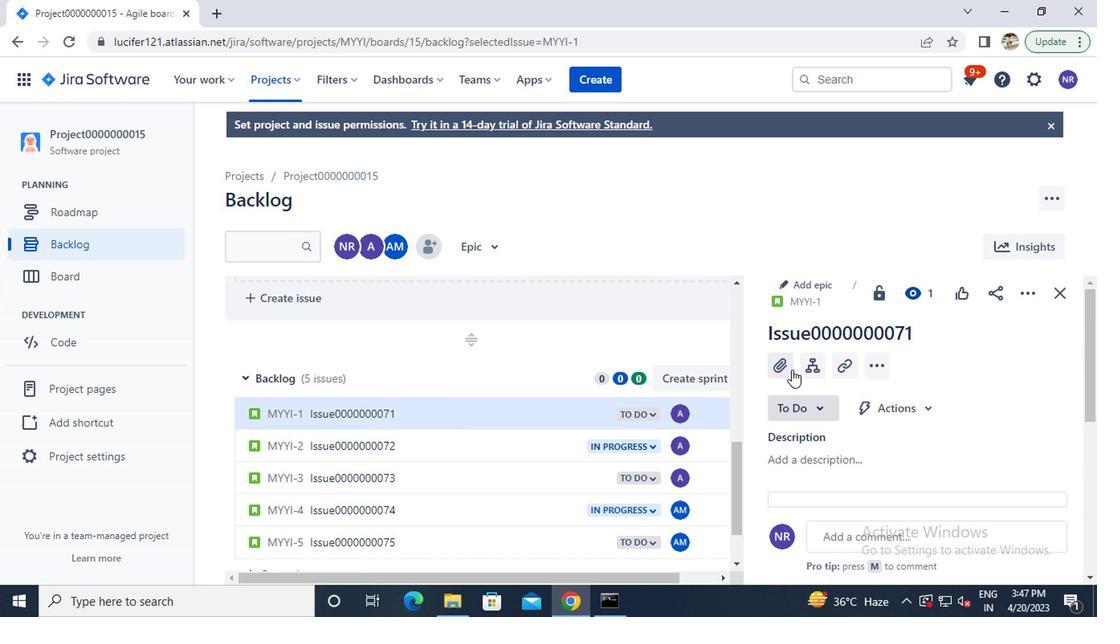 
Action: Mouse pressed left at (806, 369)
Screenshot: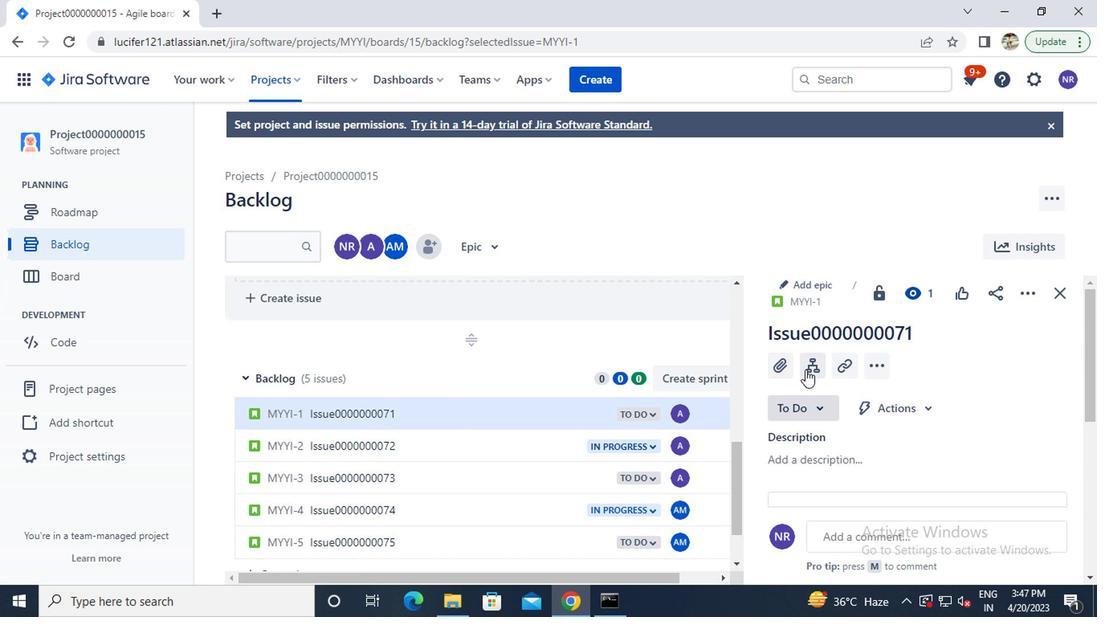 
Action: Mouse moved to (806, 376)
Screenshot: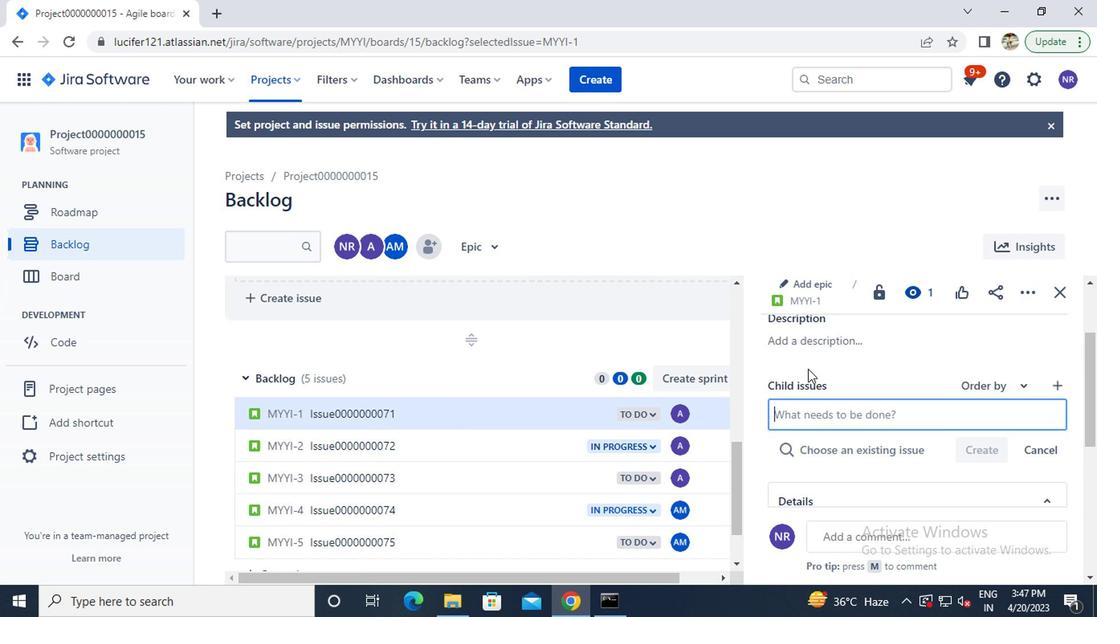 
Action: Key pressed c<Key.caps_lock>hild<Key.caps_lock>i<Key.caps_lock>ssue00000000141
Screenshot: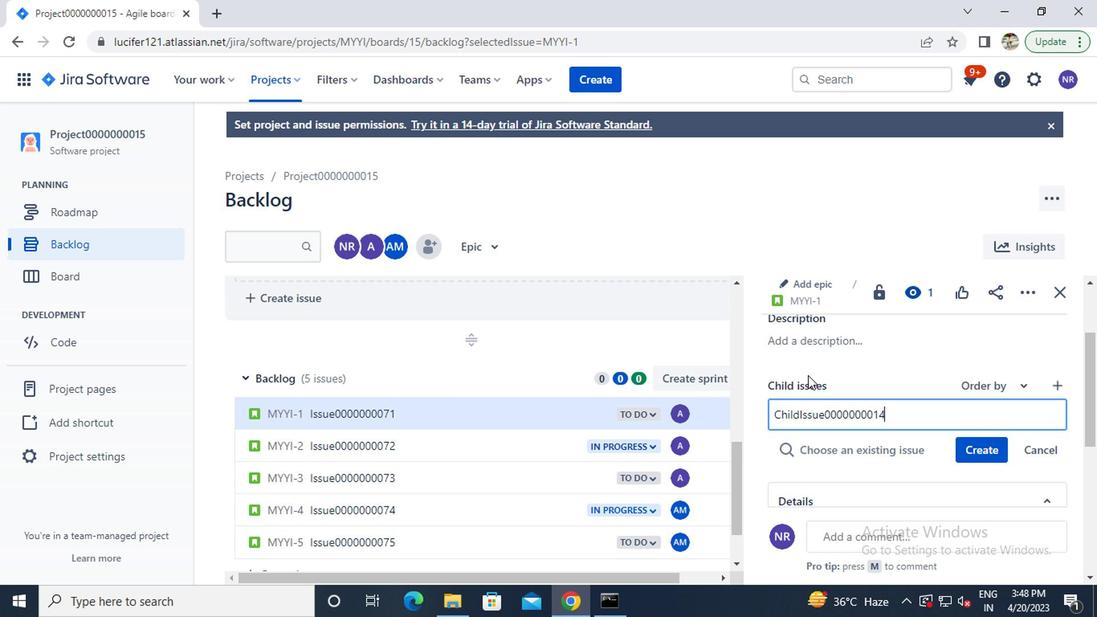 
Action: Mouse moved to (992, 448)
Screenshot: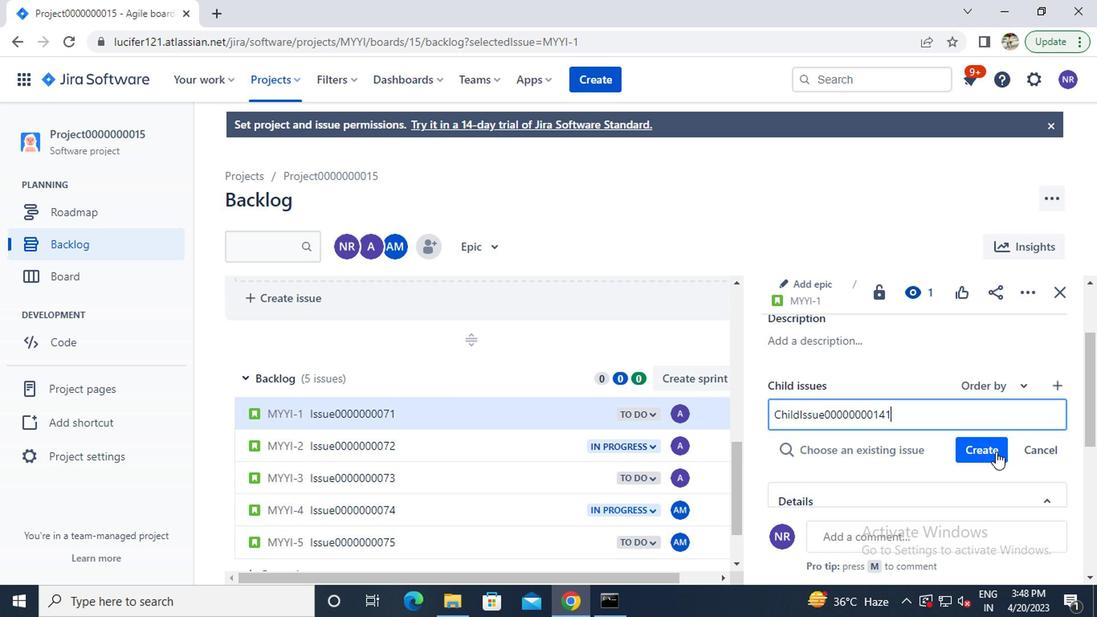 
Action: Mouse pressed left at (992, 448)
Screenshot: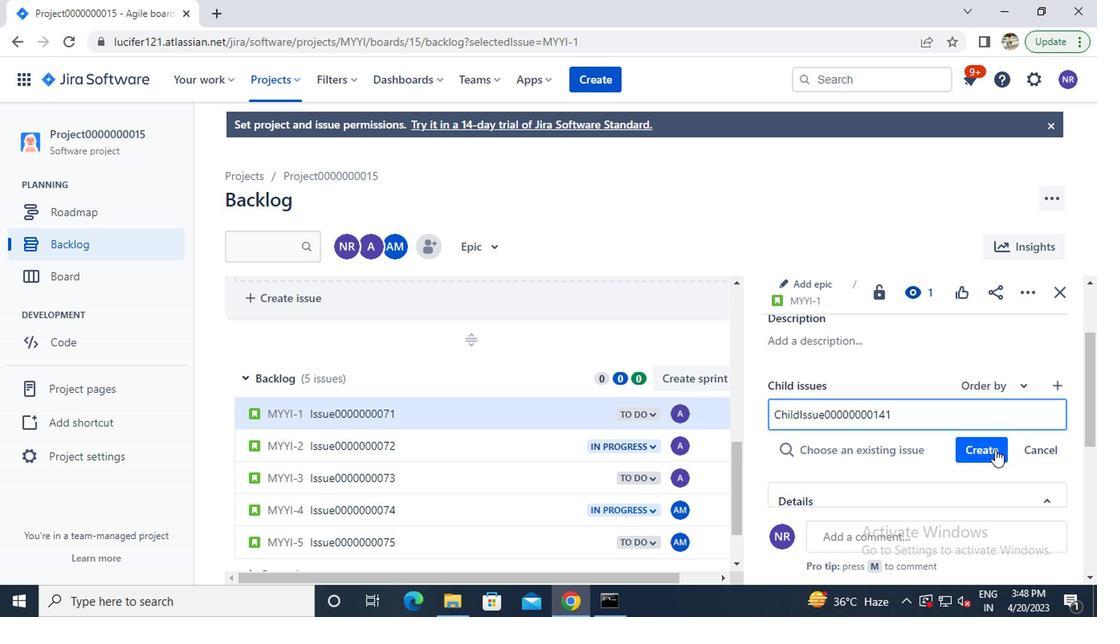 
Action: Key pressed <Key.caps_lock>c<Key.caps_lock>hild<Key.caps_lock>i<Key.caps_lock>ssue00000000<Key.backspace>142
Screenshot: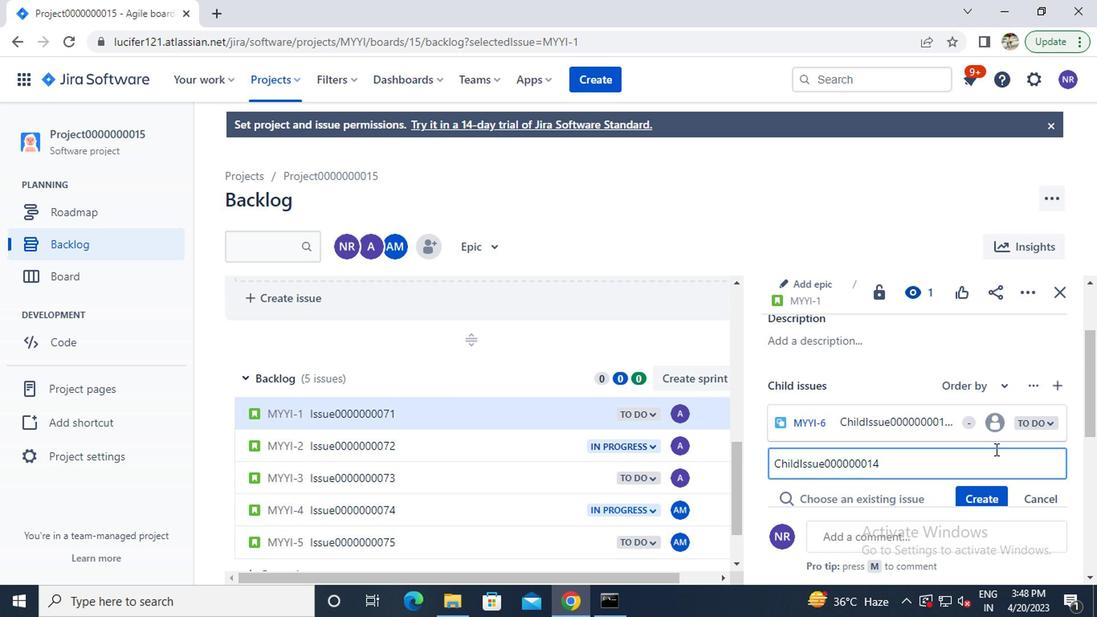
Action: Mouse moved to (981, 494)
Screenshot: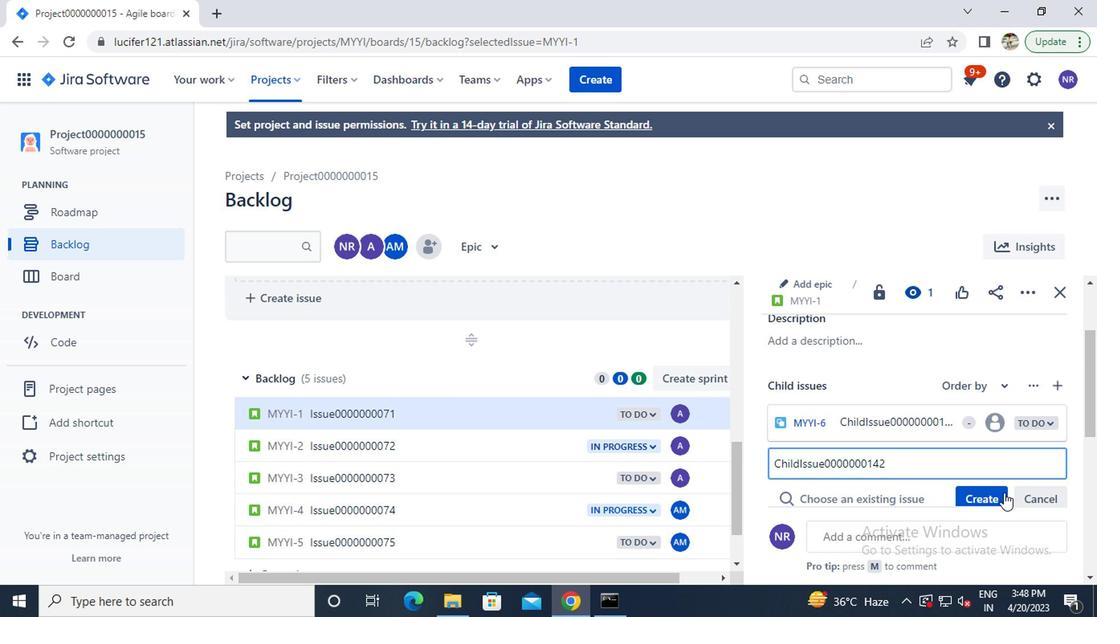 
Action: Mouse pressed left at (981, 494)
Screenshot: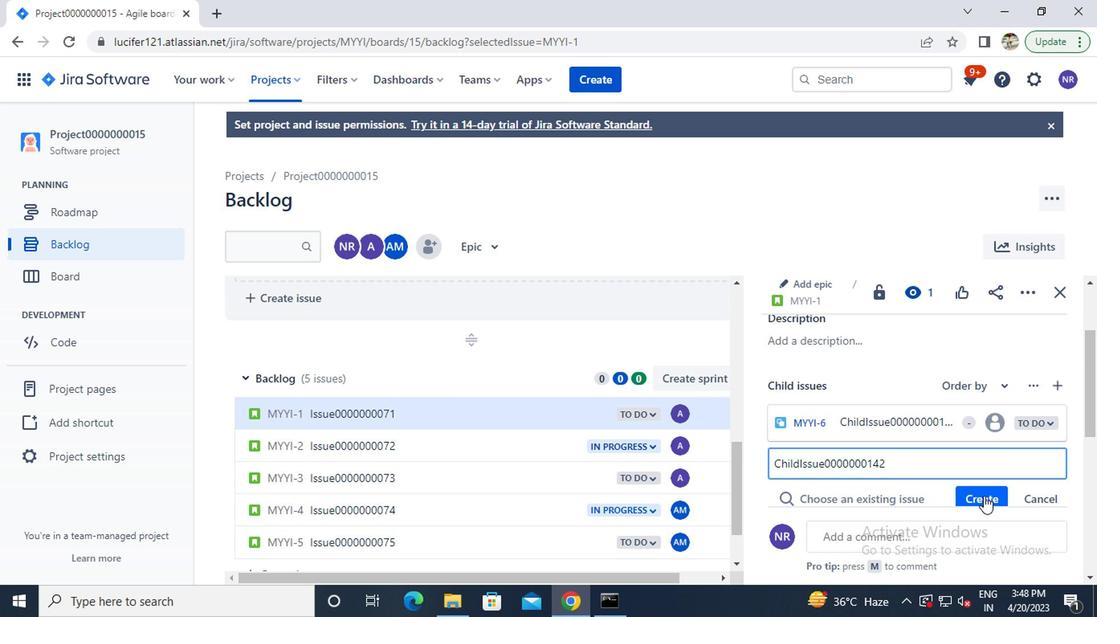 
Action: Mouse moved to (374, 451)
Screenshot: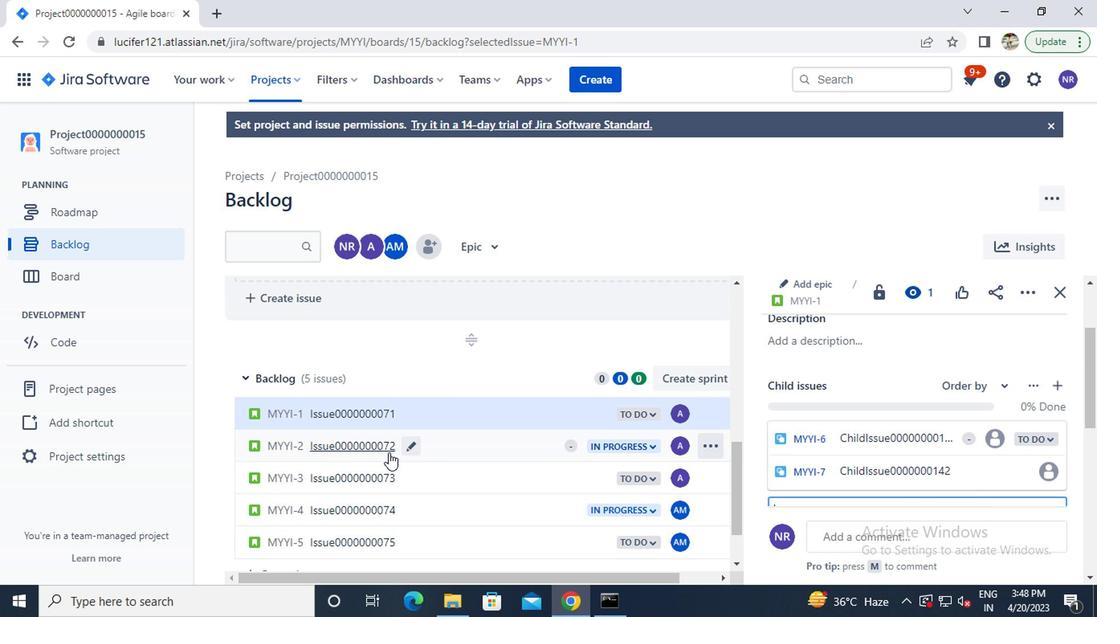 
Action: Mouse pressed left at (374, 451)
Screenshot: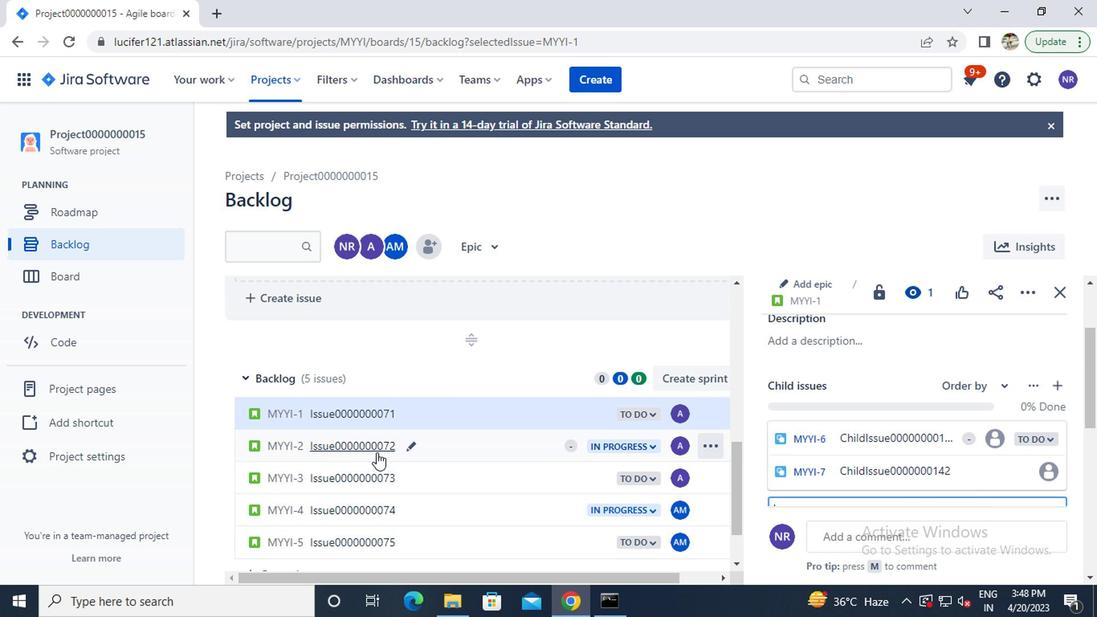 
Action: Mouse moved to (810, 365)
Screenshot: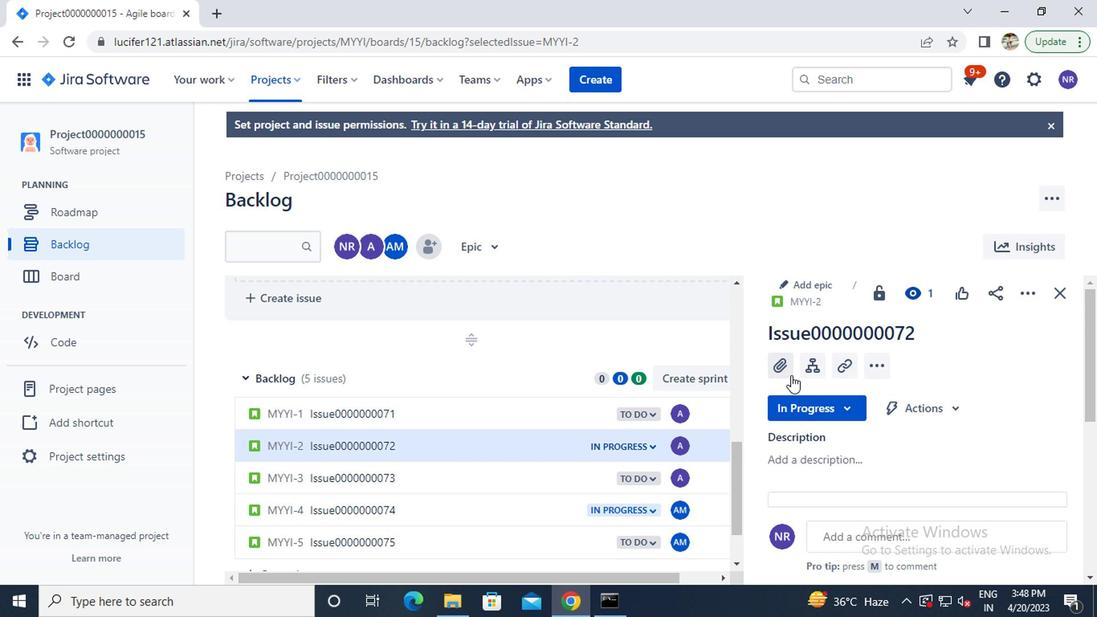 
Action: Mouse pressed left at (810, 365)
Screenshot: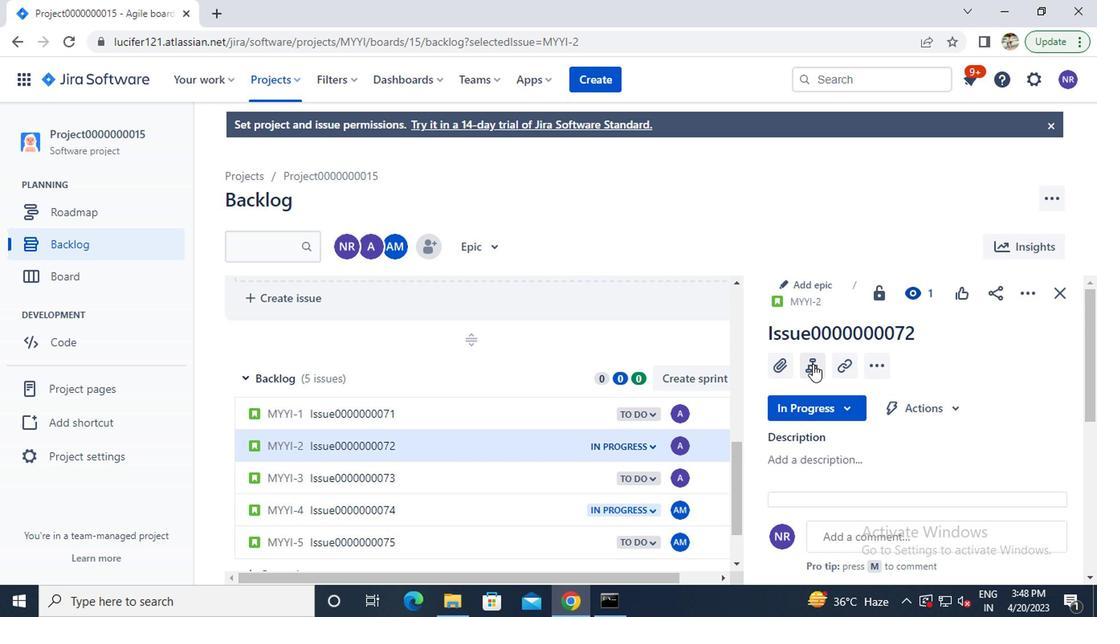 
Action: Mouse moved to (796, 412)
Screenshot: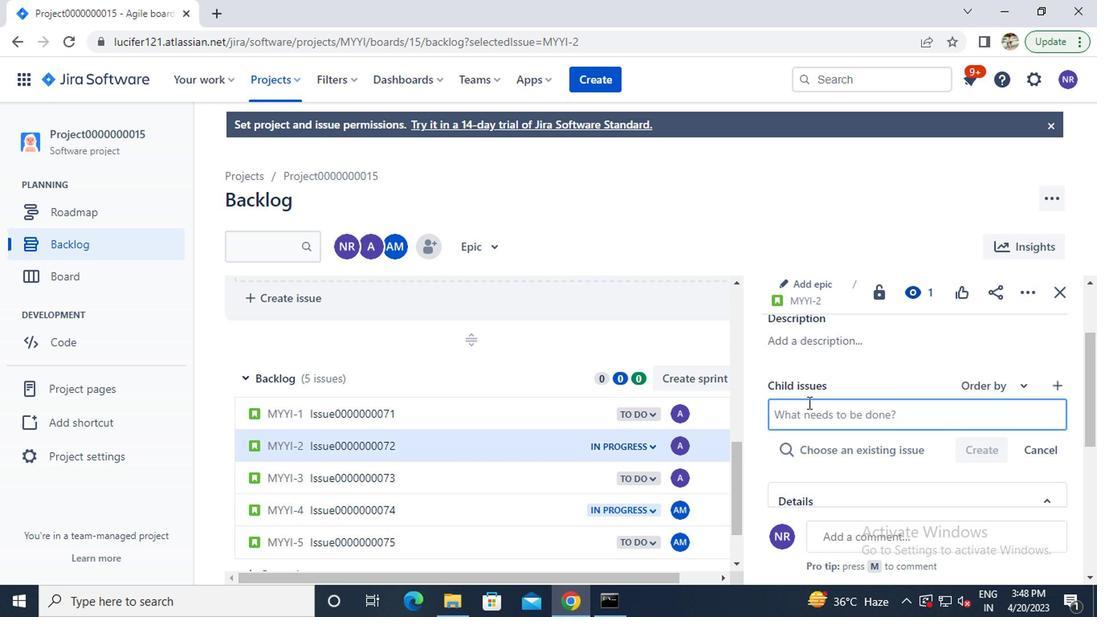 
Action: Mouse pressed left at (796, 412)
Screenshot: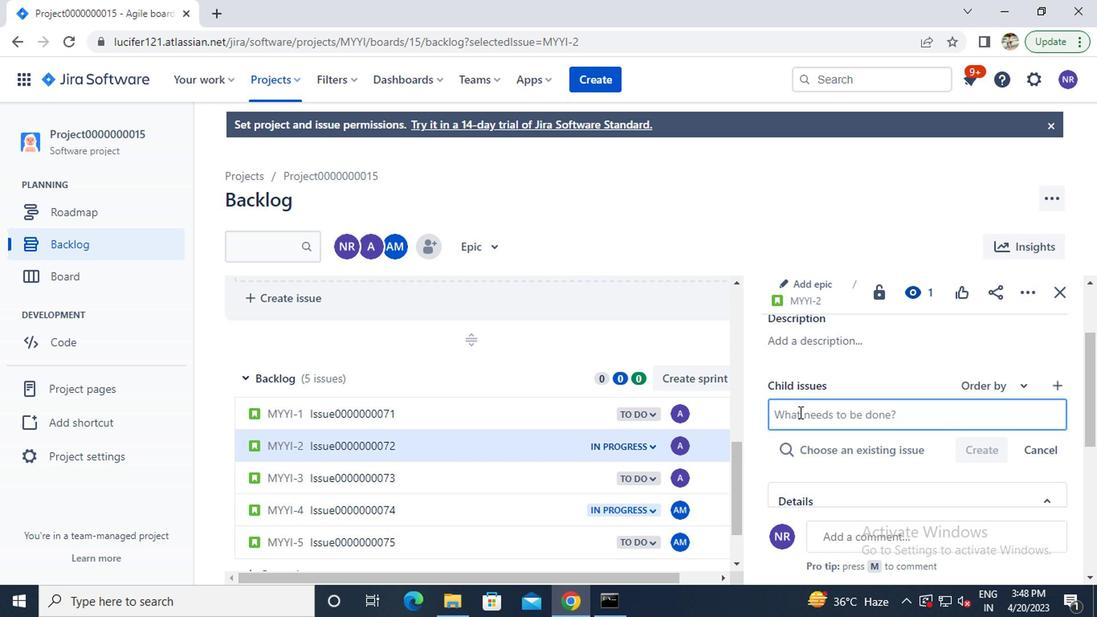 
Action: Key pressed <Key.caps_lock>c<Key.caps_lock>hild<Key.caps_lock>i<Key.caps_lock>ssue0000000<Key.backspace>143
Screenshot: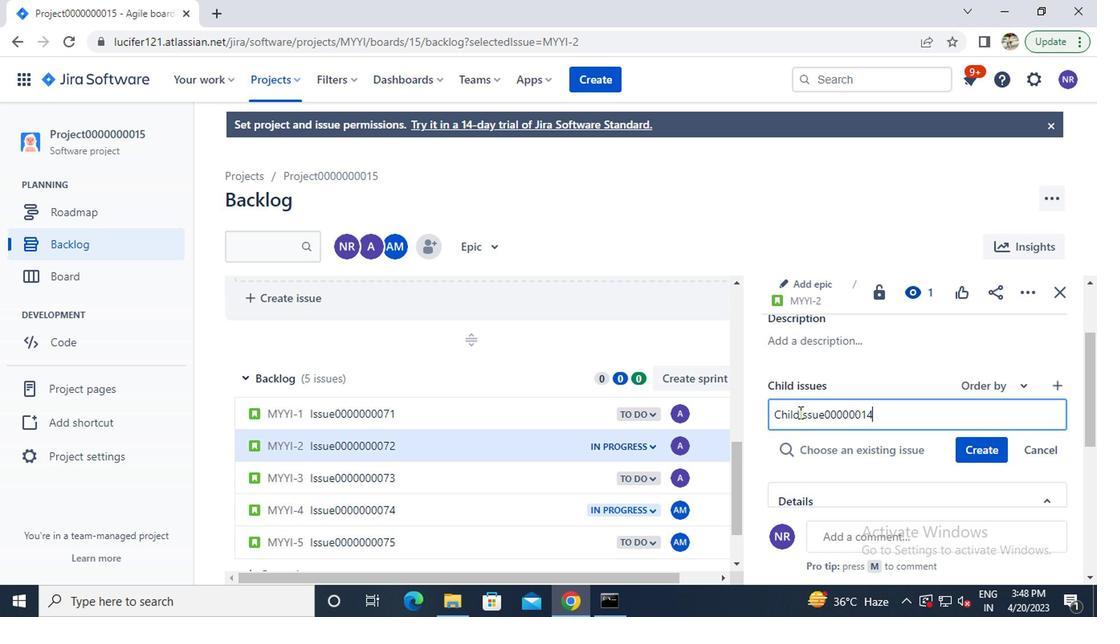 
Action: Mouse moved to (962, 445)
Screenshot: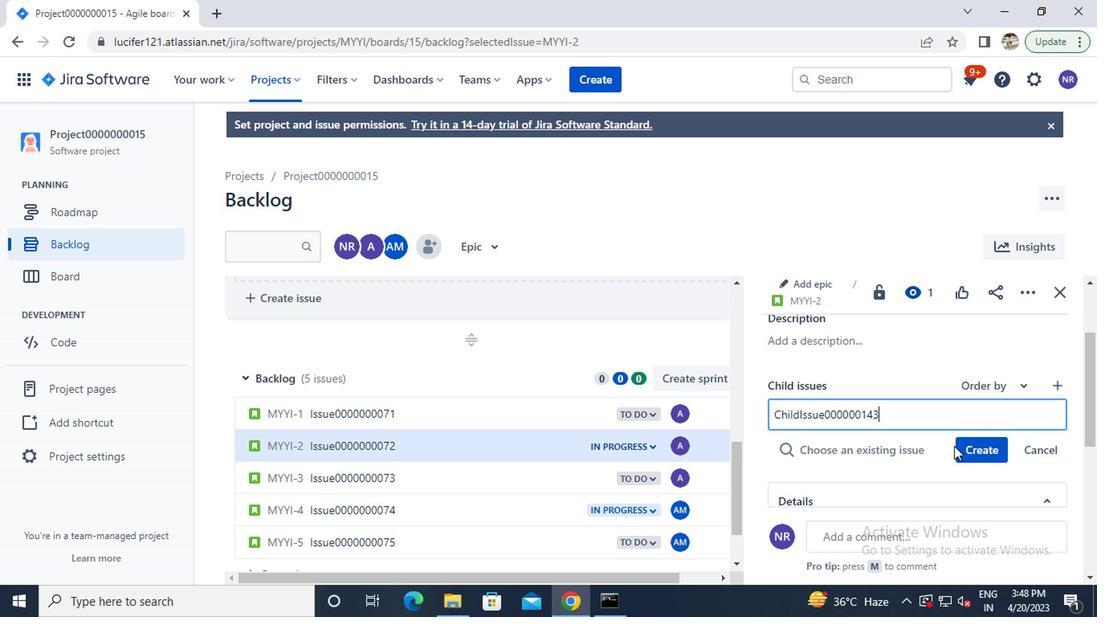 
Action: Mouse pressed left at (962, 445)
Screenshot: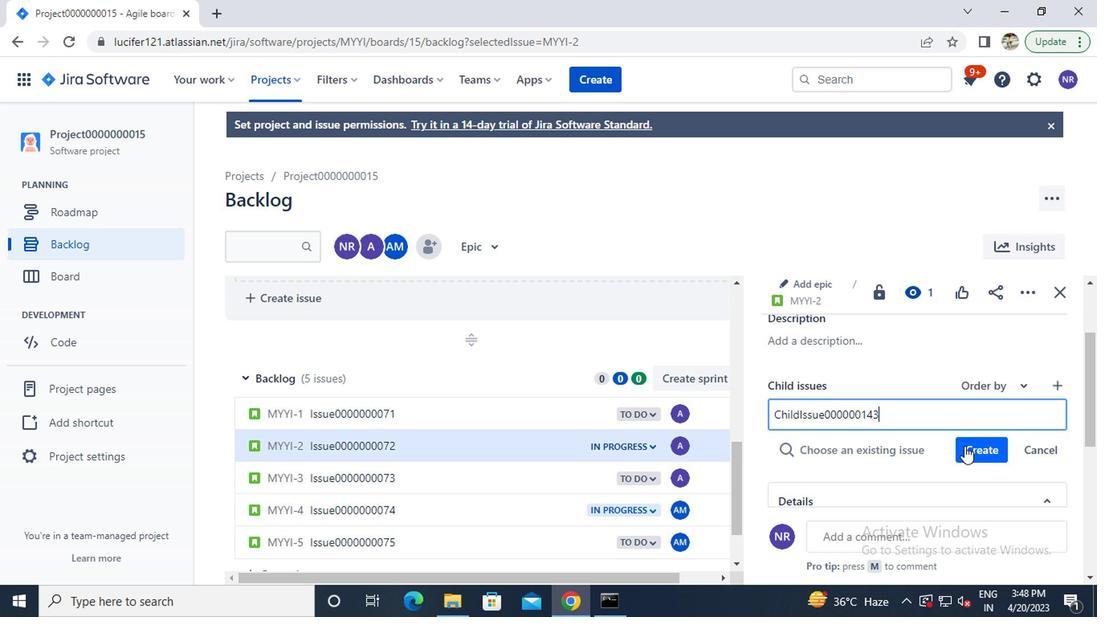 
